 Task: Find connections with filter location Al Badārī with filter topic #Workwith filter profile language German with filter current company Vestige Marketing Pvt. Ltd. with filter school Vishnu Institute of Technology (Autonomous)  with filter industry Research Services with filter service category Event Planning with filter keywords title Branch Manager
Action: Mouse moved to (626, 80)
Screenshot: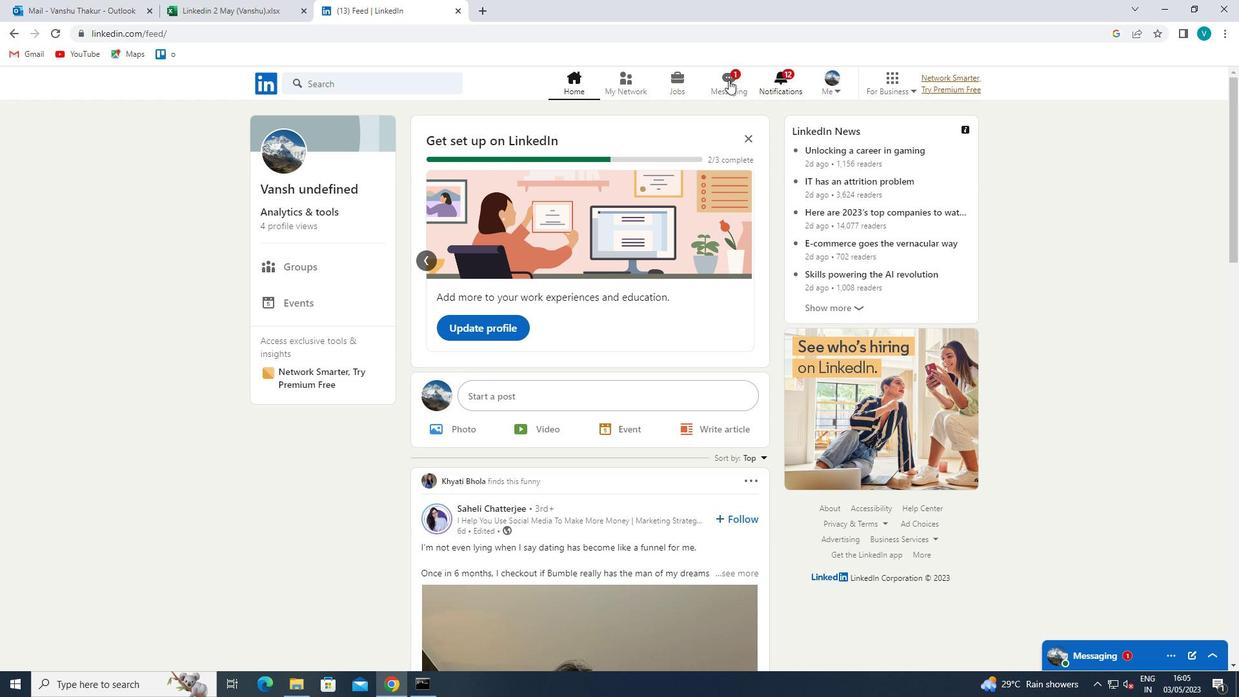 
Action: Mouse pressed left at (626, 80)
Screenshot: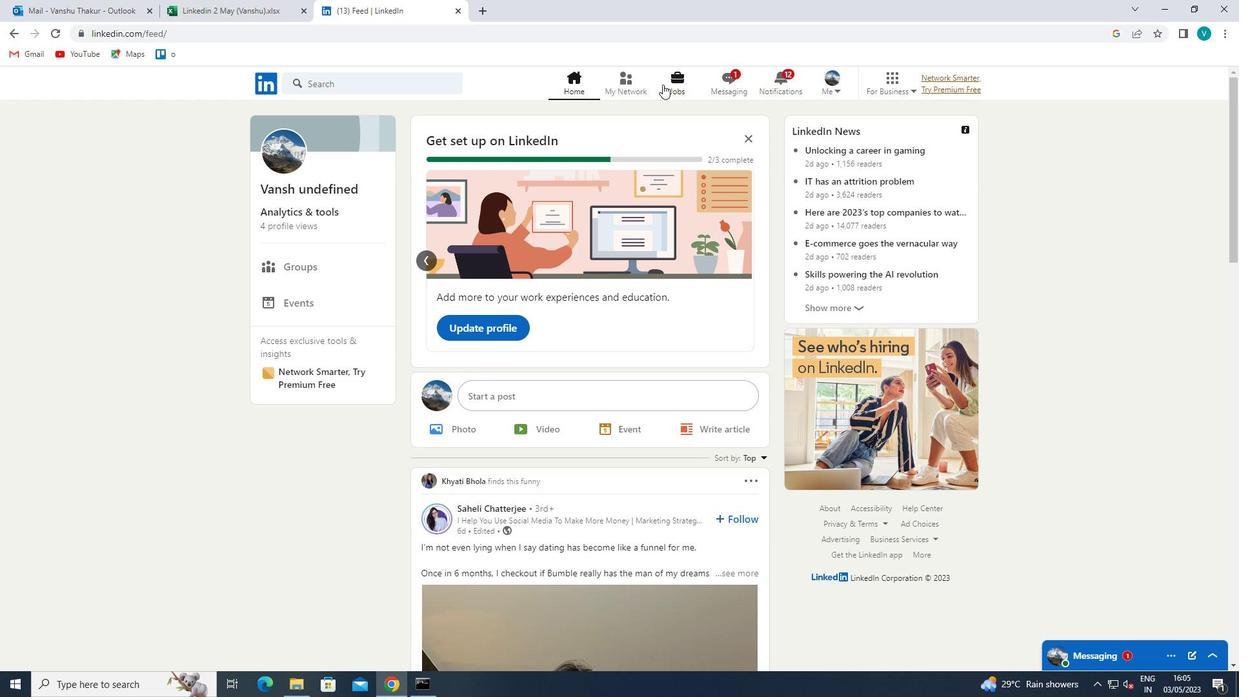 
Action: Mouse moved to (381, 145)
Screenshot: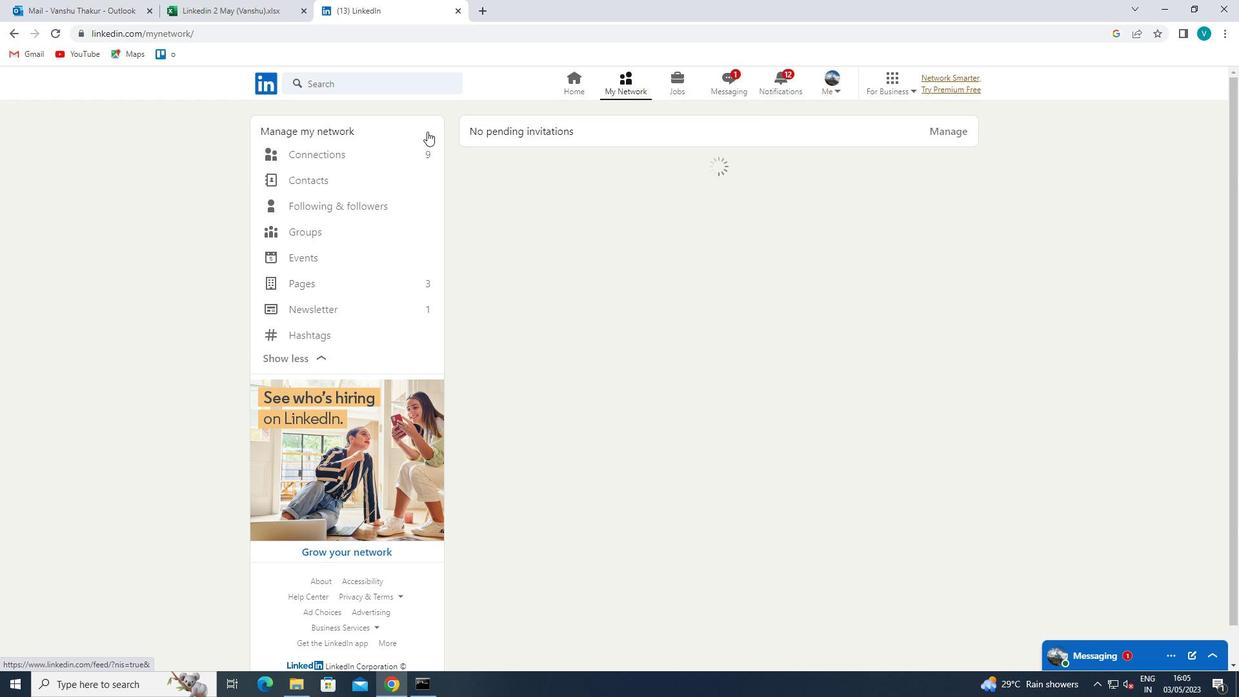 
Action: Mouse pressed left at (381, 145)
Screenshot: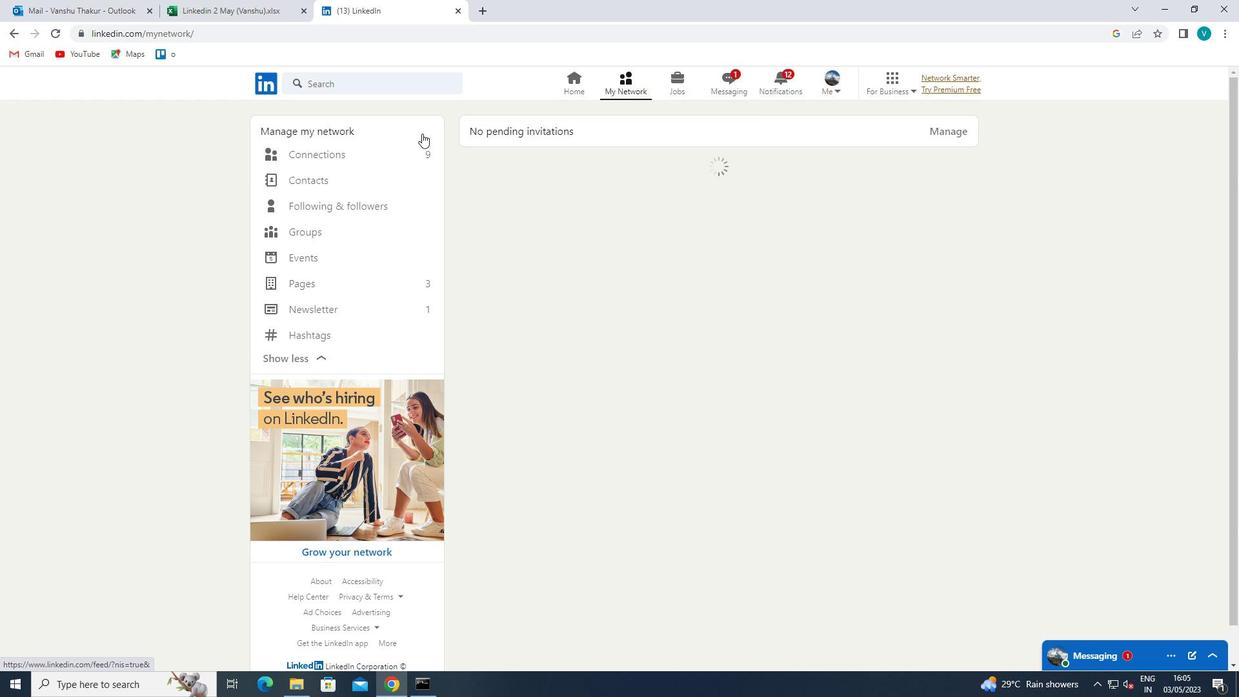 
Action: Mouse moved to (379, 153)
Screenshot: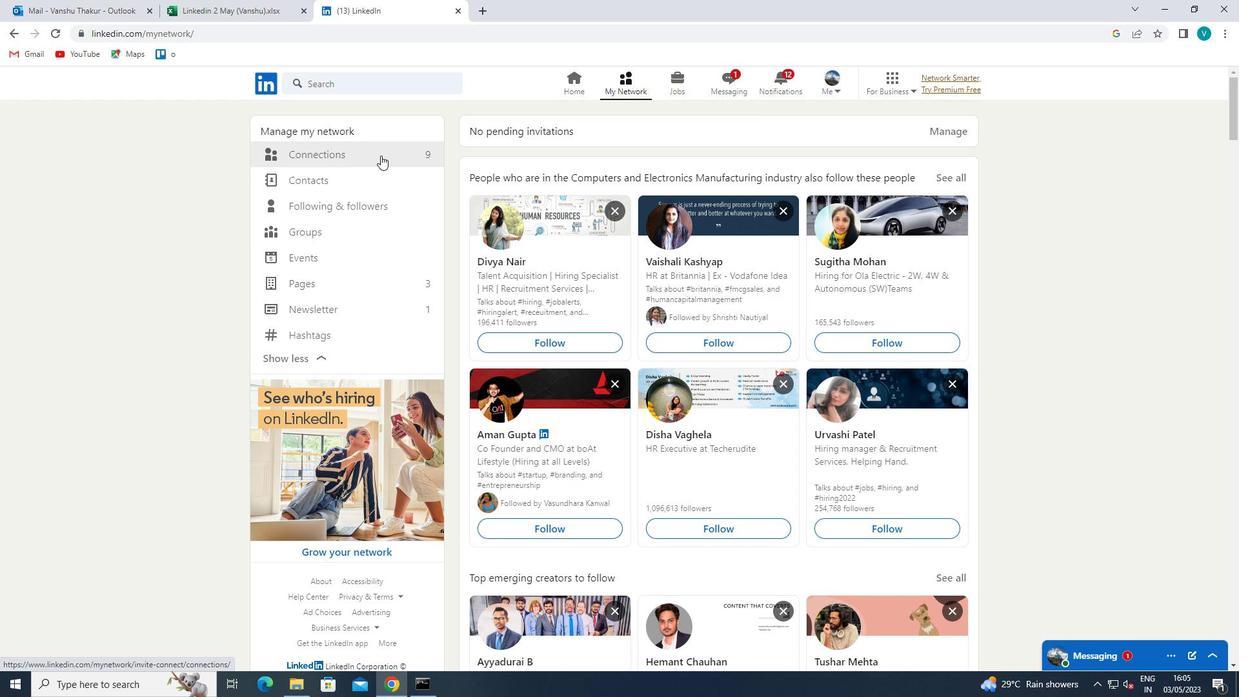 
Action: Mouse pressed left at (379, 153)
Screenshot: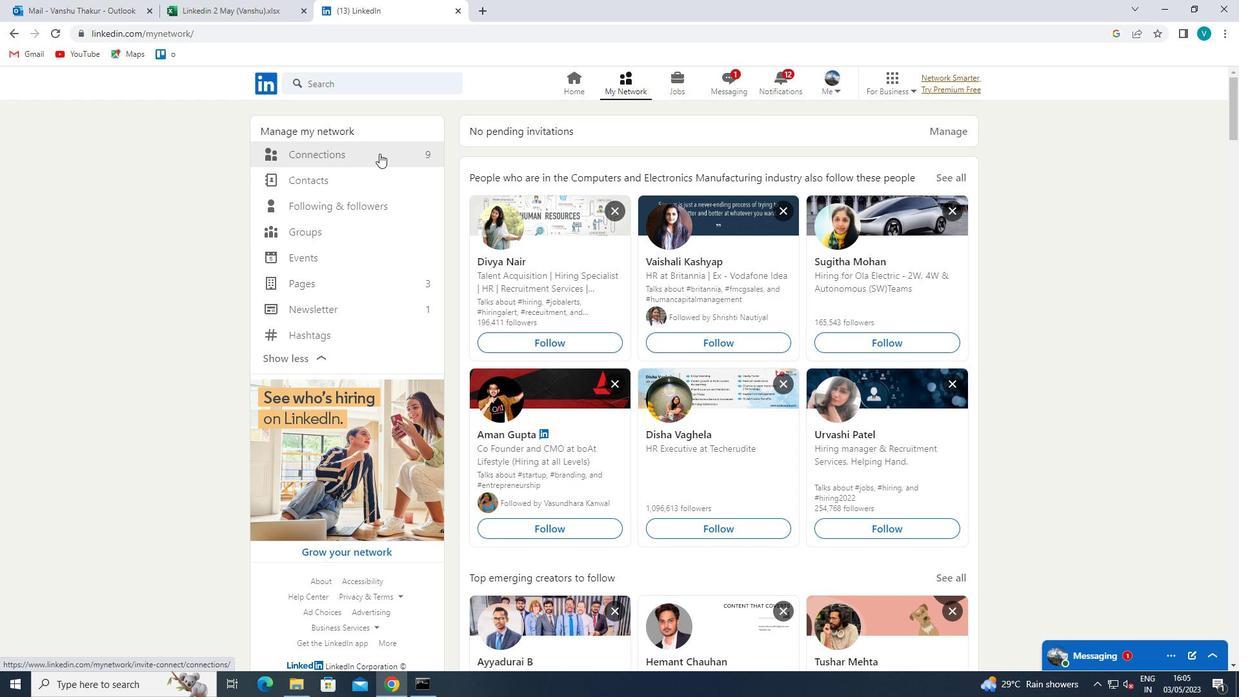 
Action: Mouse moved to (722, 156)
Screenshot: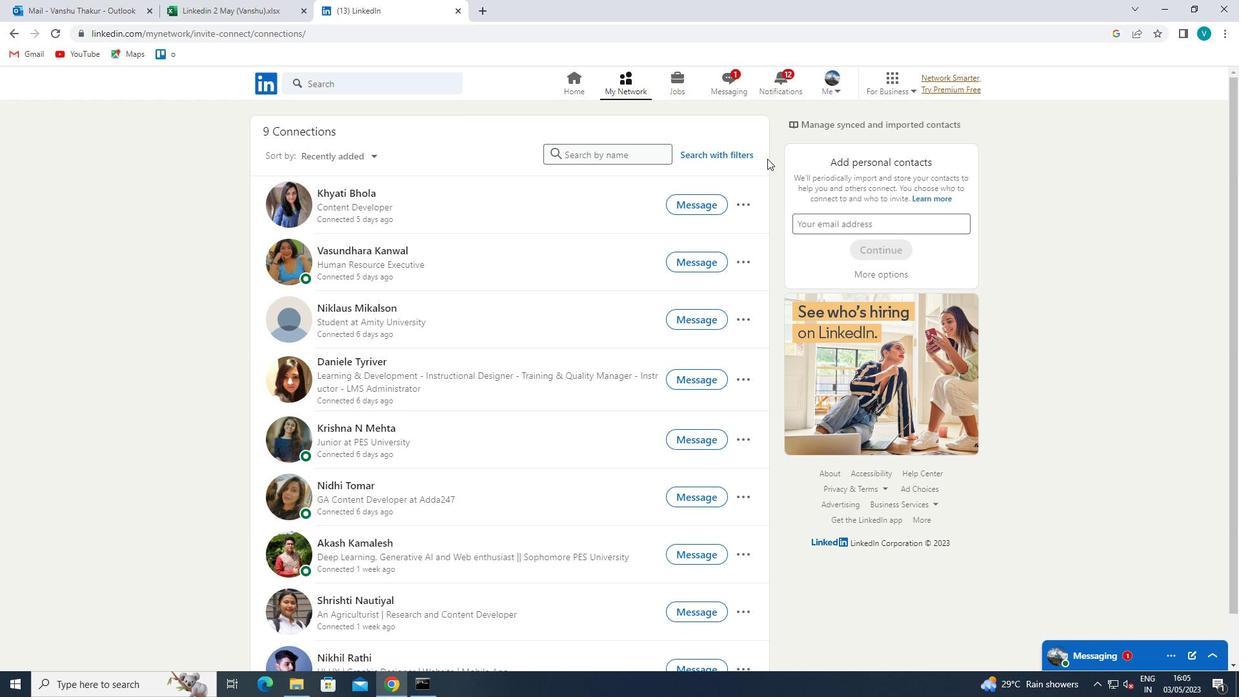 
Action: Mouse pressed left at (722, 156)
Screenshot: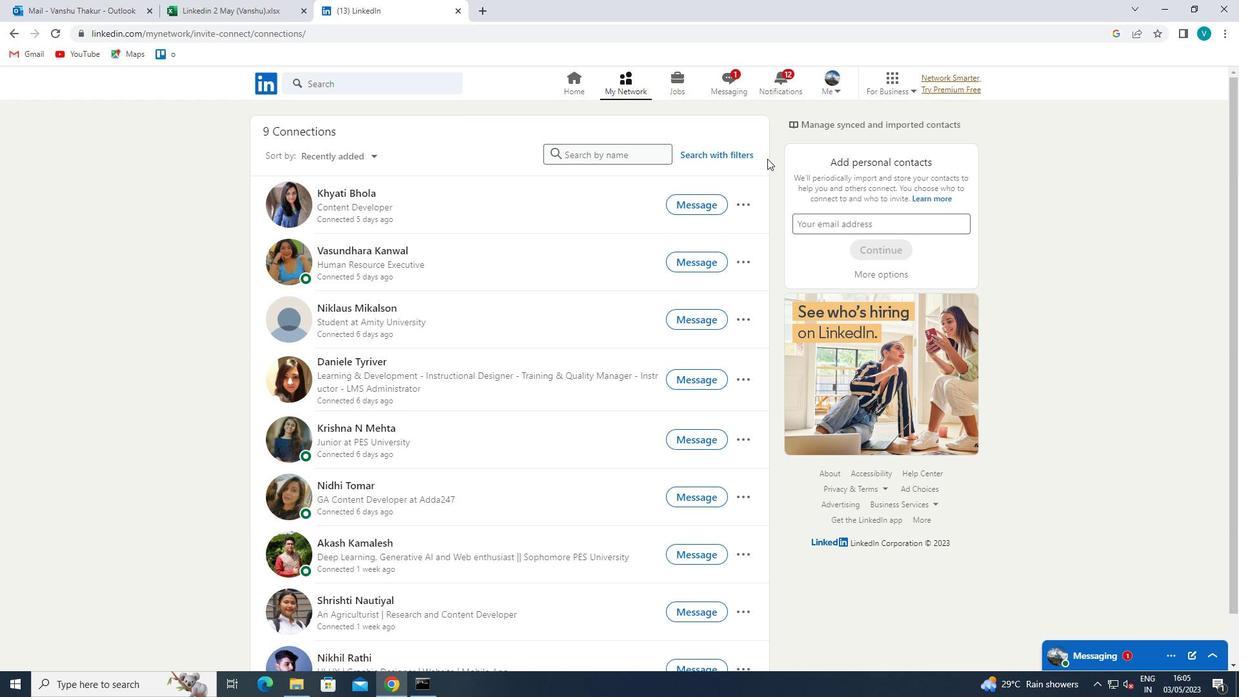 
Action: Mouse moved to (628, 123)
Screenshot: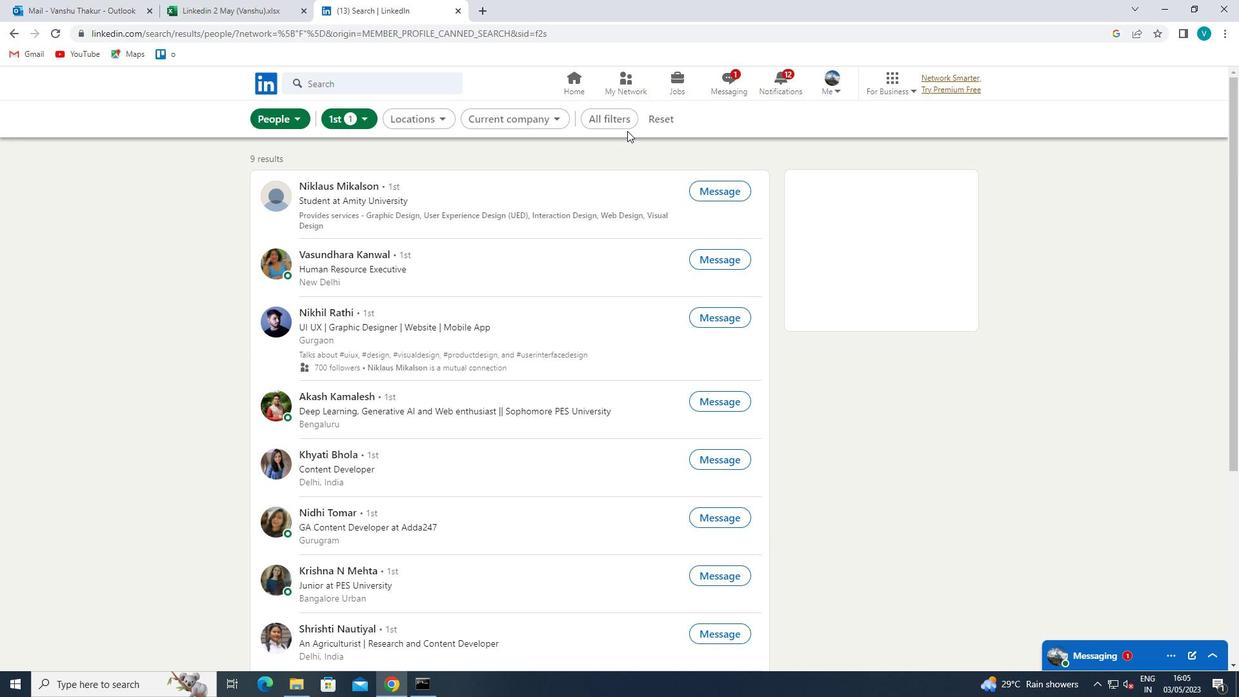 
Action: Mouse pressed left at (628, 123)
Screenshot: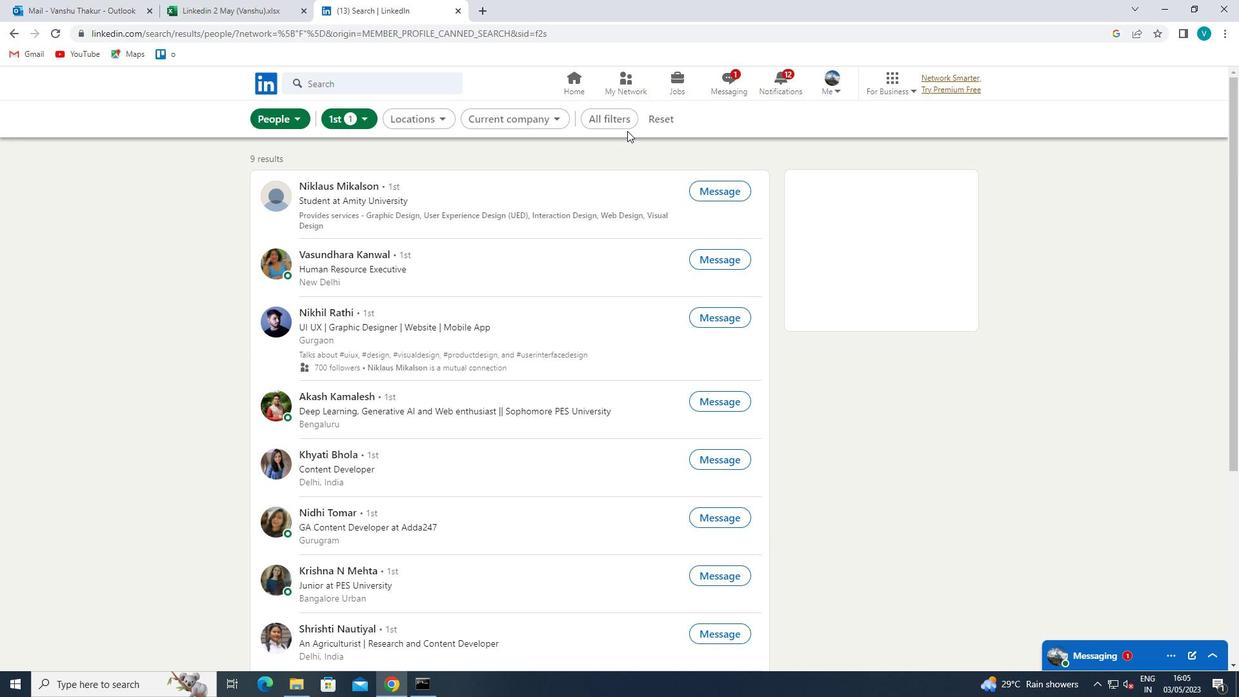 
Action: Mouse moved to (1051, 313)
Screenshot: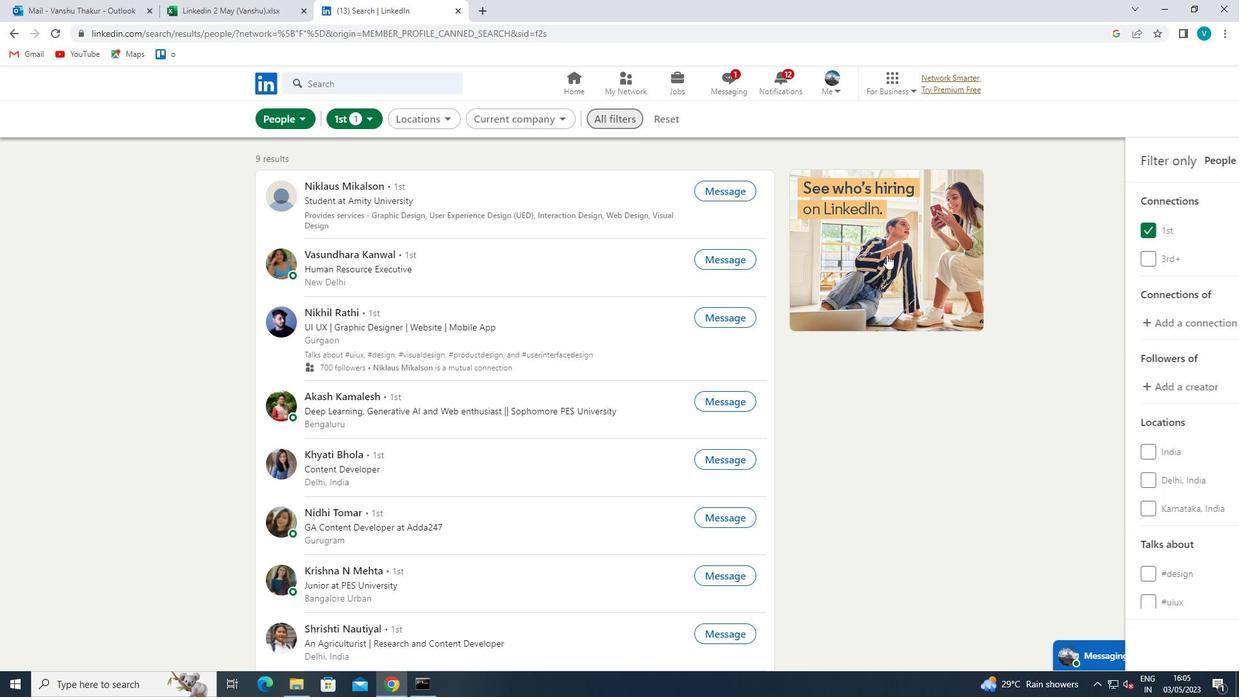 
Action: Mouse scrolled (1051, 313) with delta (0, 0)
Screenshot: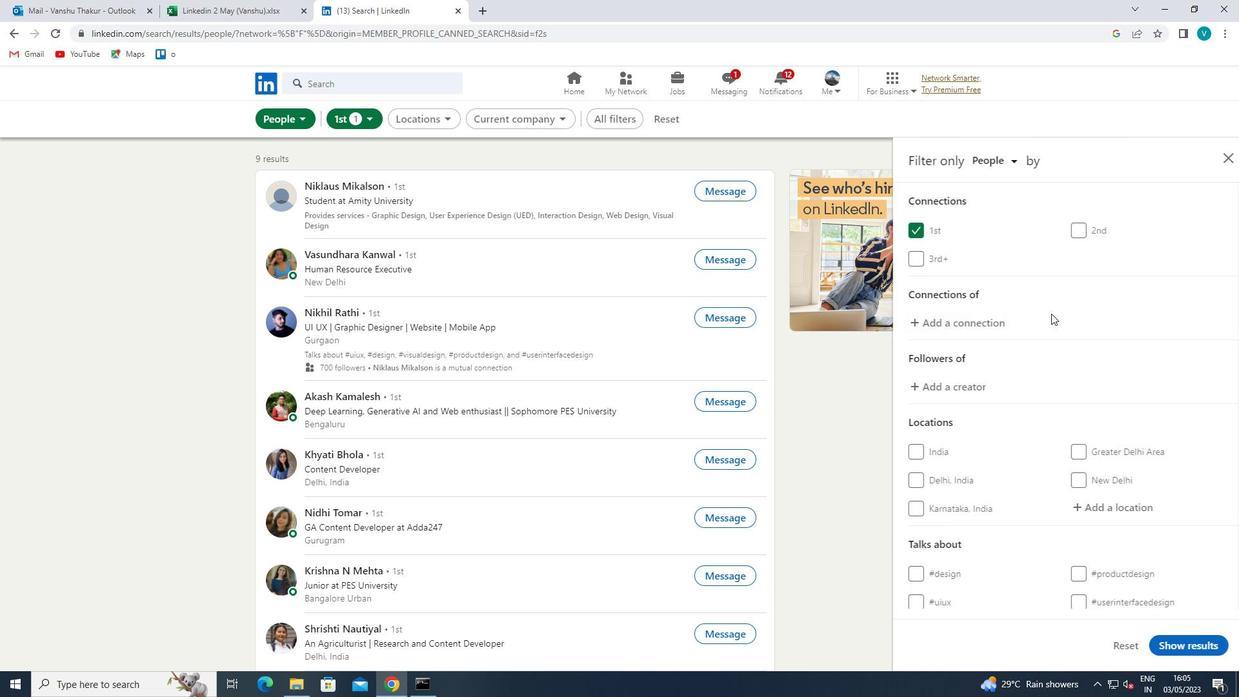 
Action: Mouse scrolled (1051, 313) with delta (0, 0)
Screenshot: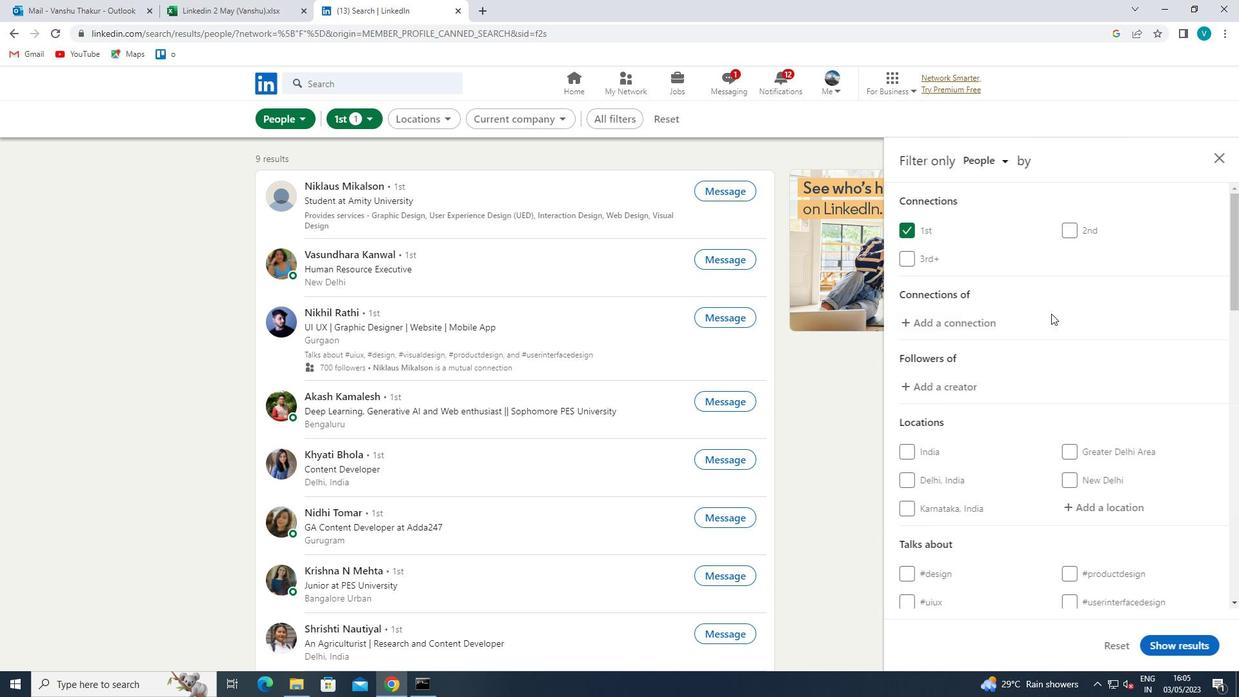 
Action: Mouse moved to (1118, 382)
Screenshot: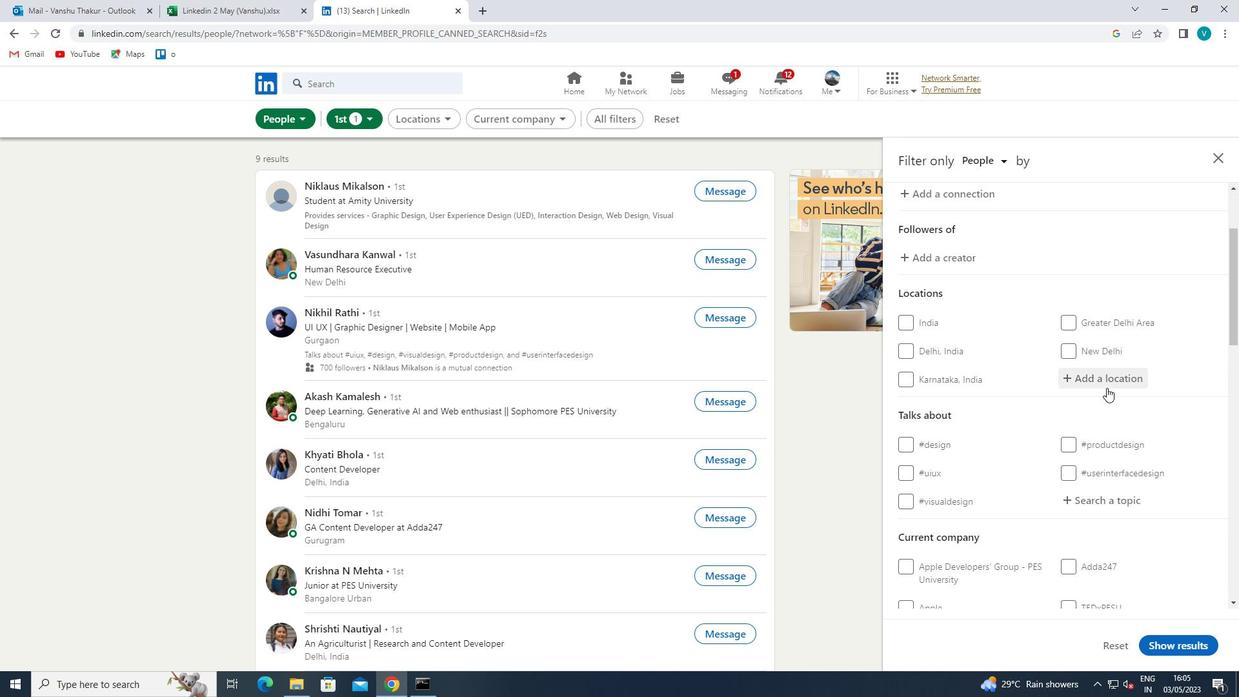 
Action: Mouse pressed left at (1118, 382)
Screenshot: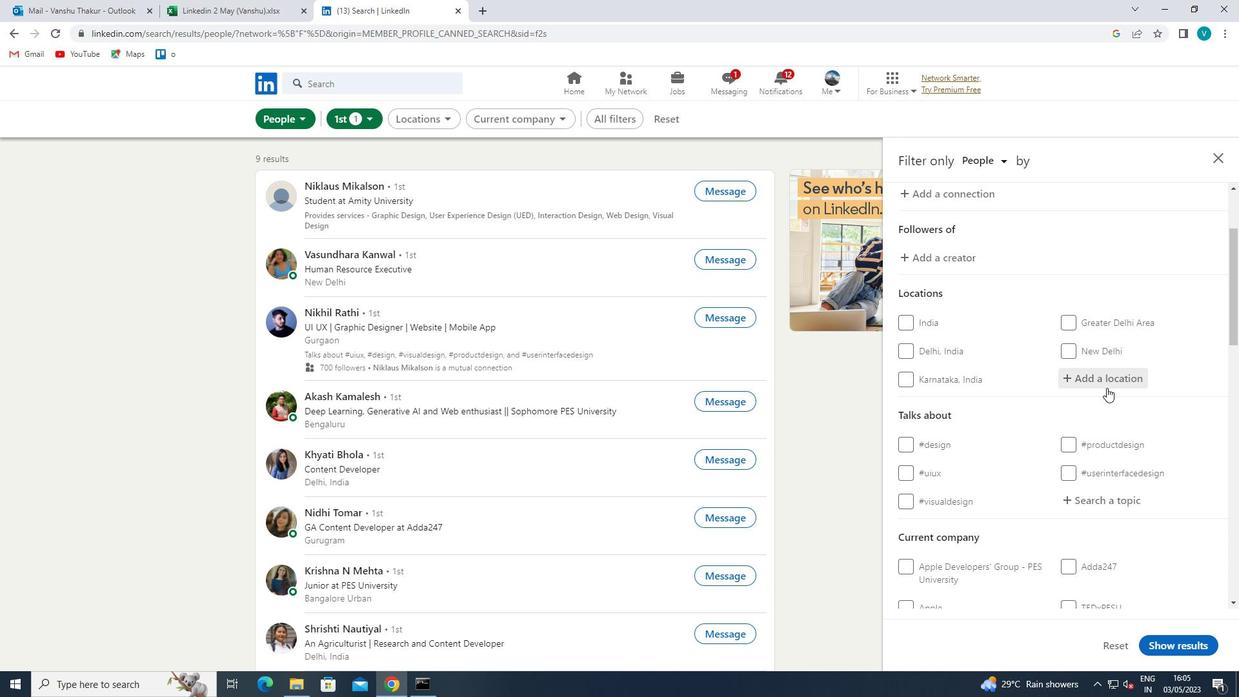 
Action: Mouse moved to (1123, 381)
Screenshot: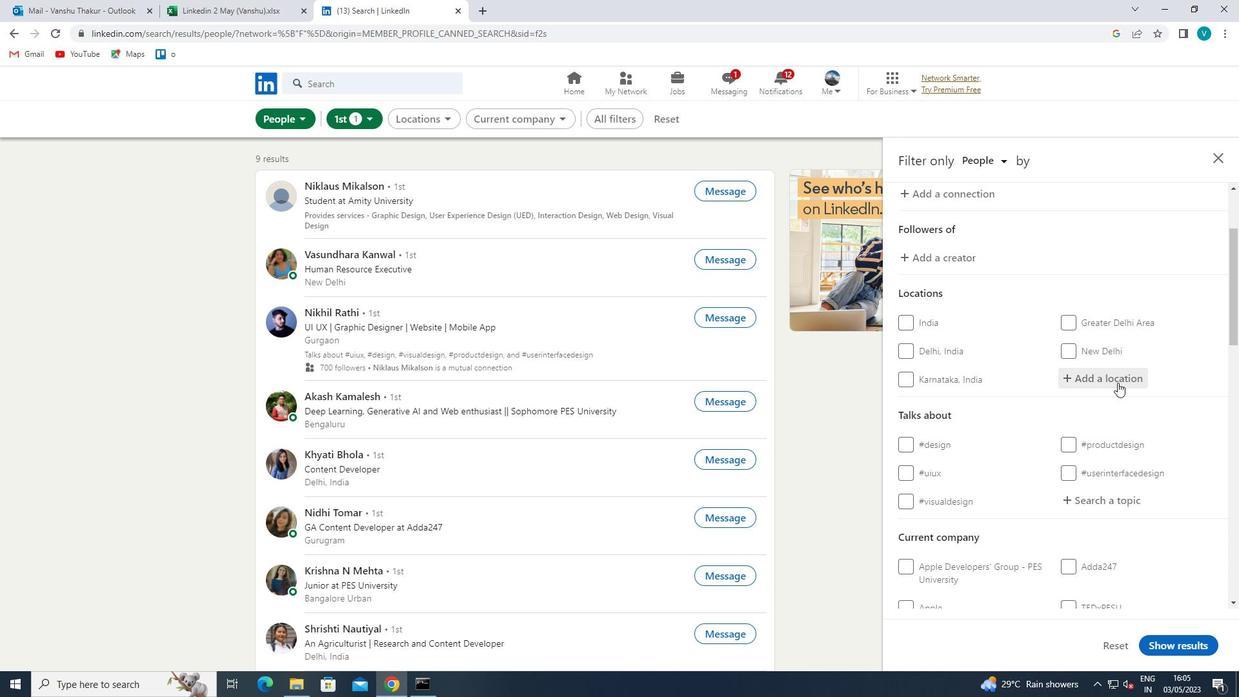 
Action: Key pressed <Key.shift>AL<Key.space><Key.shift><Key.shift><Key.shift><Key.shift><Key.shift><Key.shift>BADARUI<Key.backspace><Key.backspace>I
Screenshot: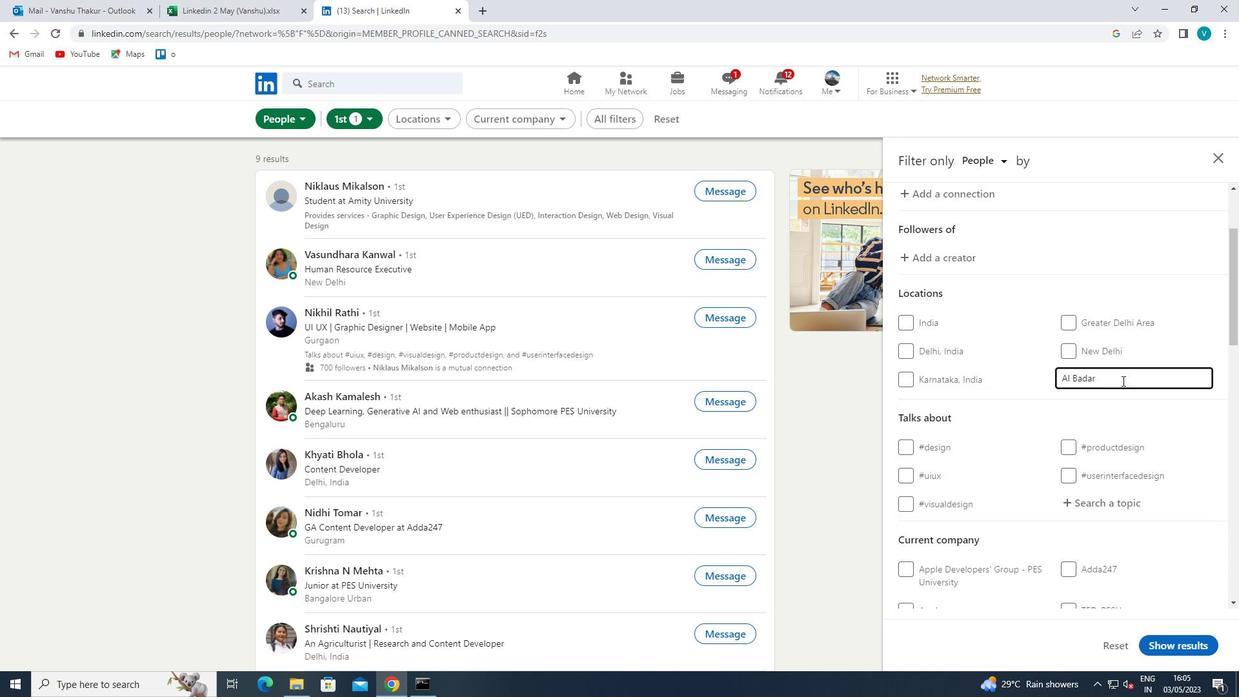 
Action: Mouse moved to (1029, 386)
Screenshot: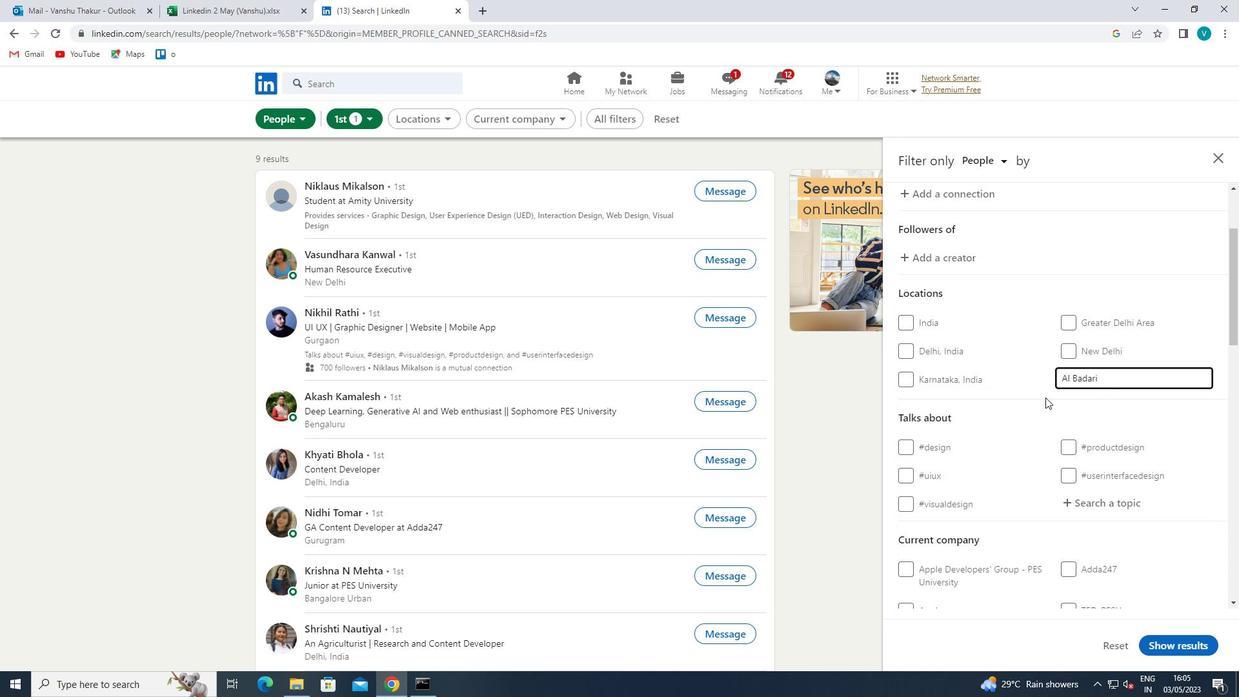 
Action: Mouse pressed left at (1029, 386)
Screenshot: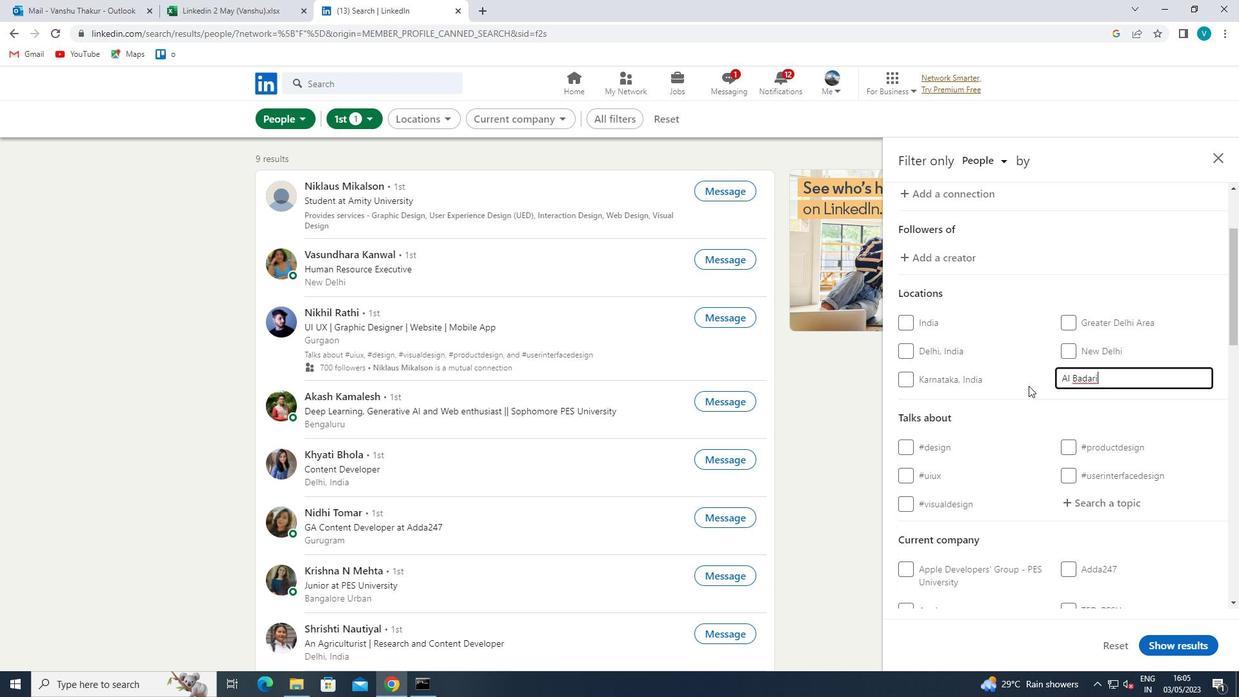 
Action: Mouse moved to (1029, 384)
Screenshot: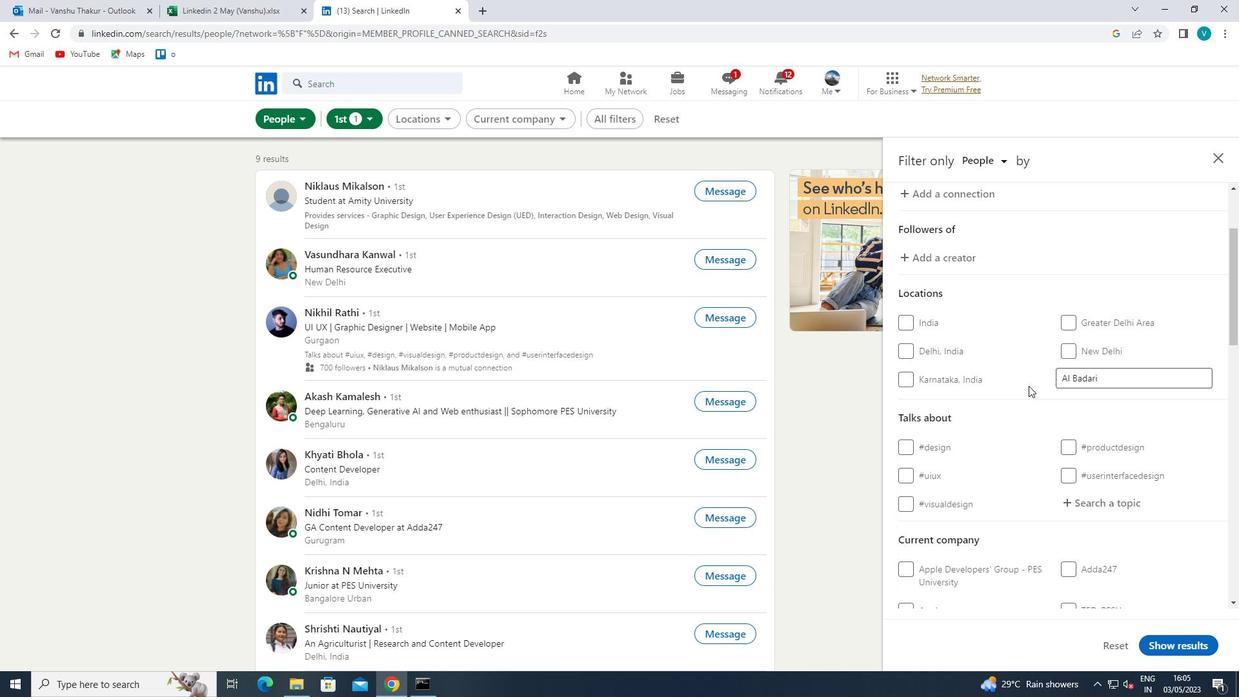 
Action: Mouse scrolled (1029, 384) with delta (0, 0)
Screenshot: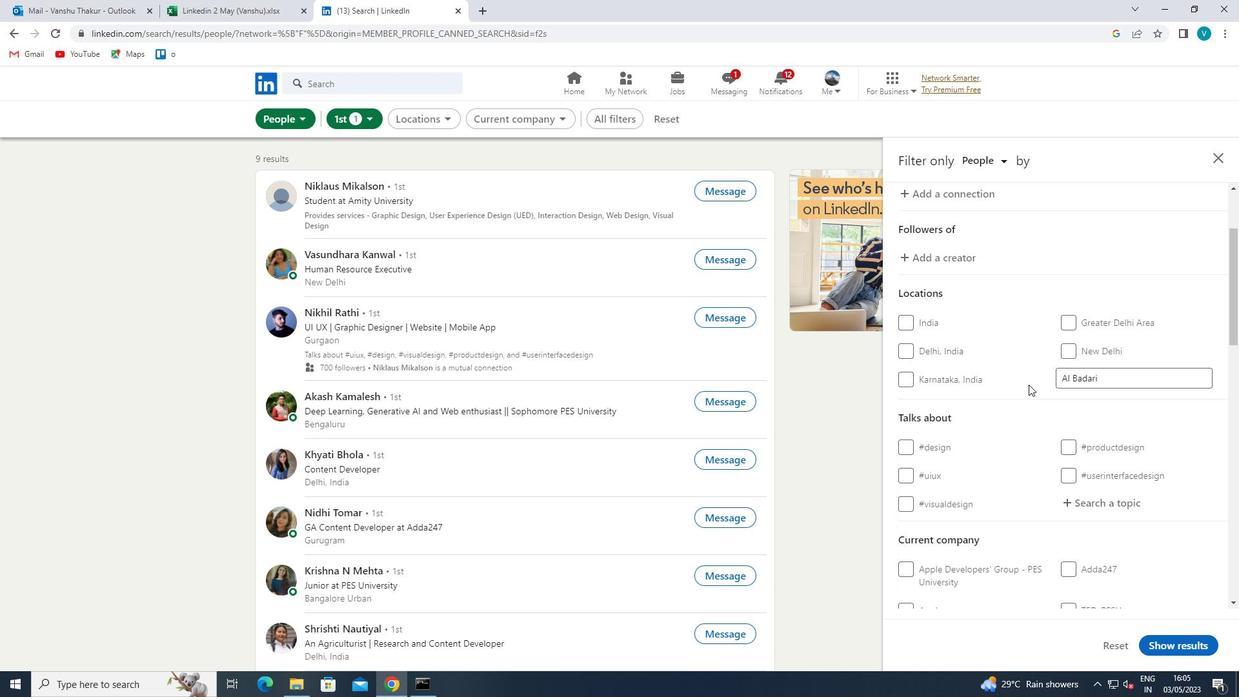 
Action: Mouse moved to (1031, 386)
Screenshot: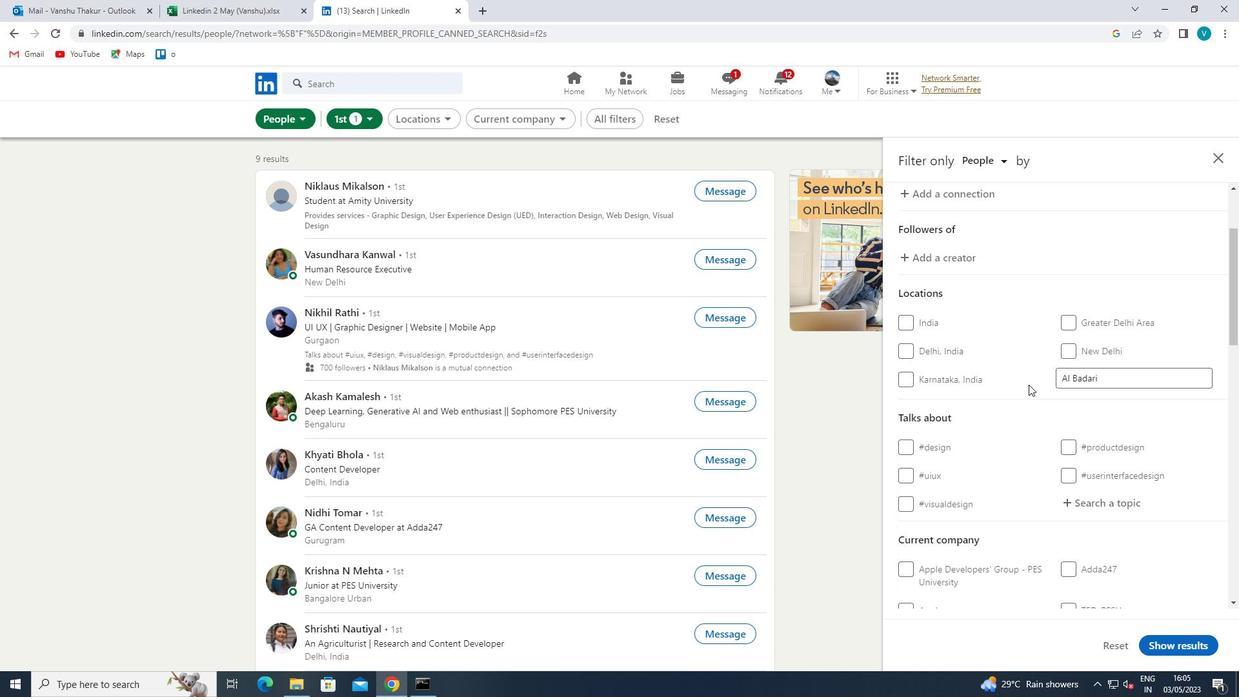 
Action: Mouse scrolled (1031, 386) with delta (0, 0)
Screenshot: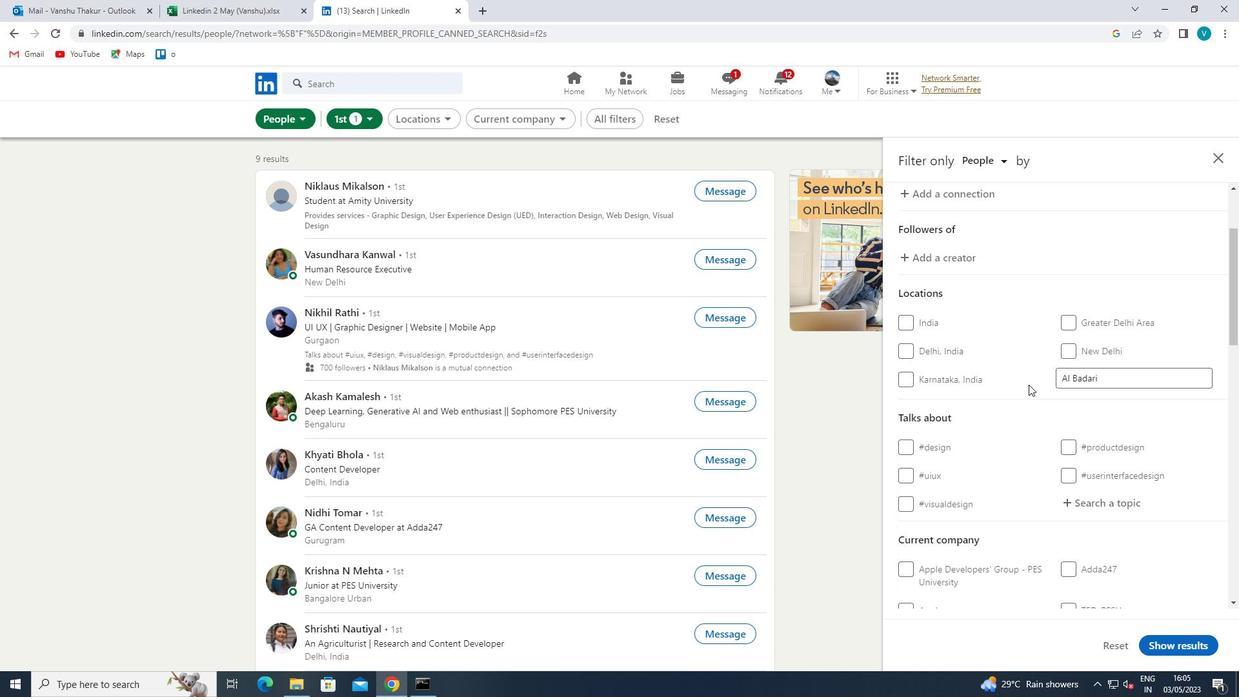 
Action: Mouse moved to (1096, 373)
Screenshot: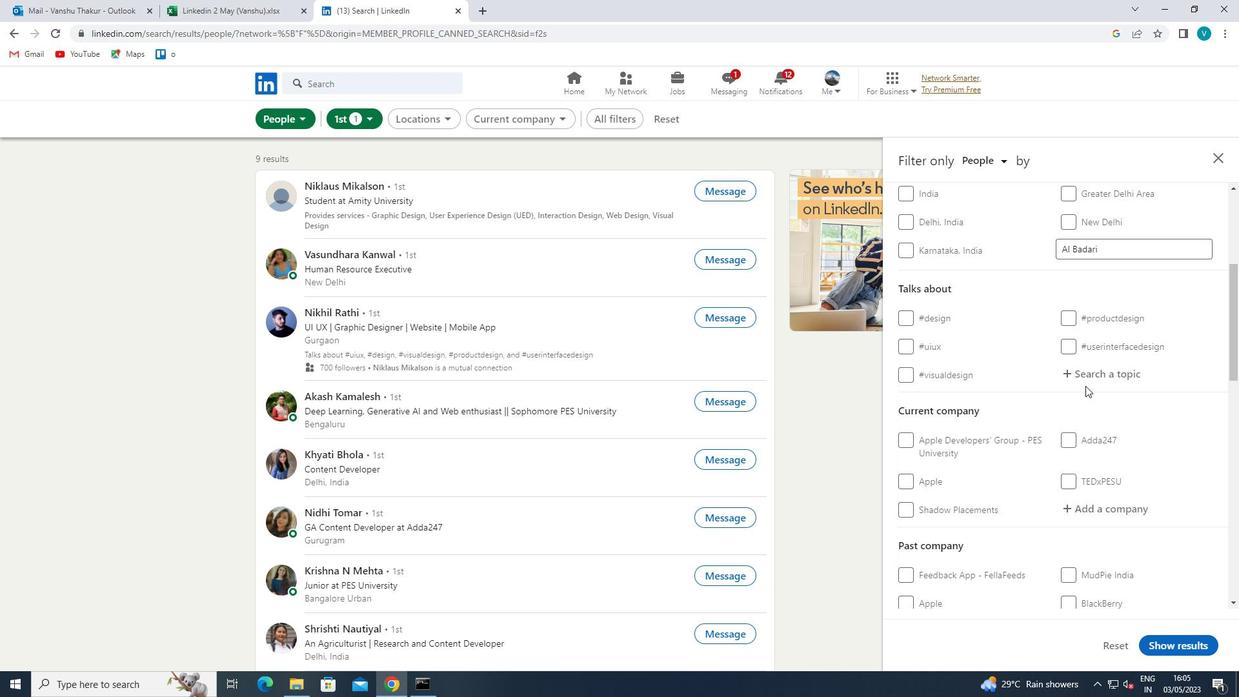 
Action: Mouse pressed left at (1096, 373)
Screenshot: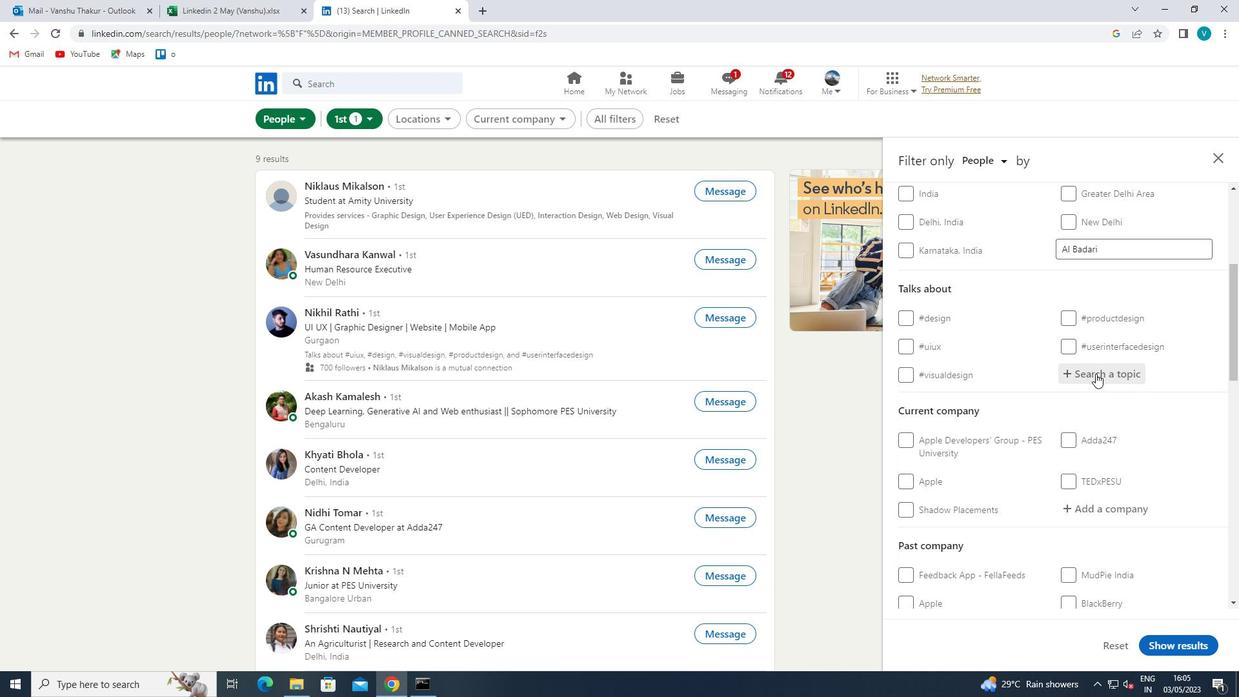 
Action: Key pressed WORK
Screenshot: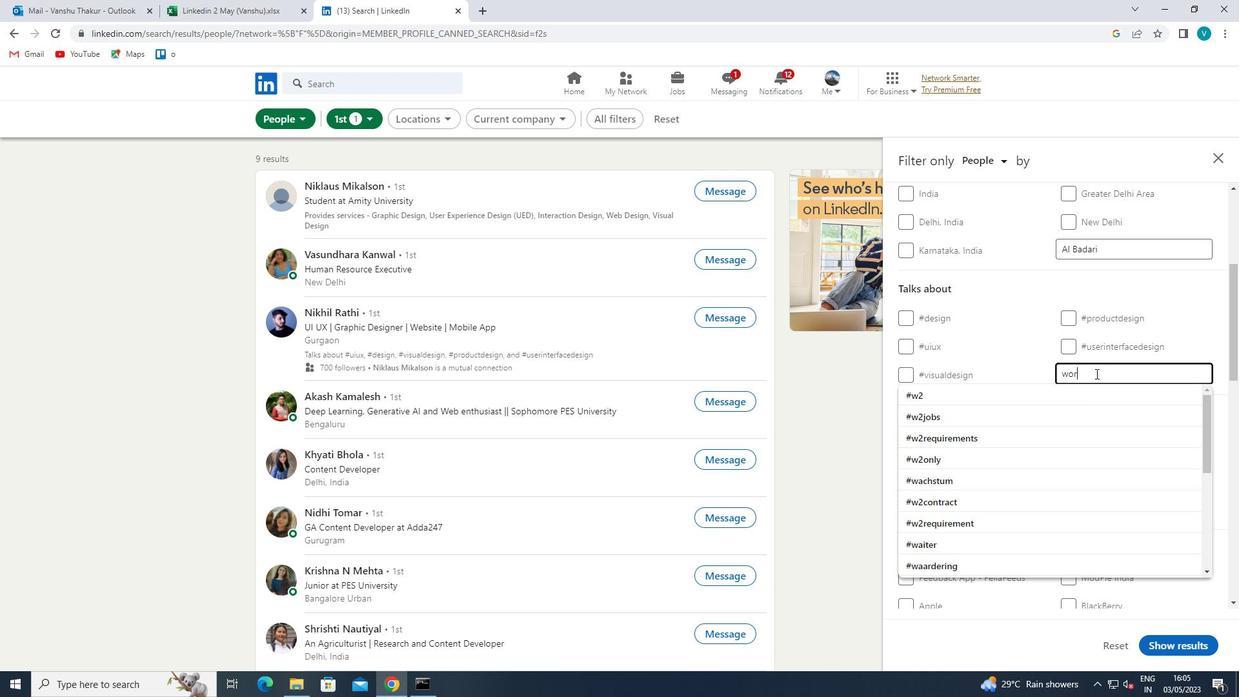 
Action: Mouse moved to (1068, 388)
Screenshot: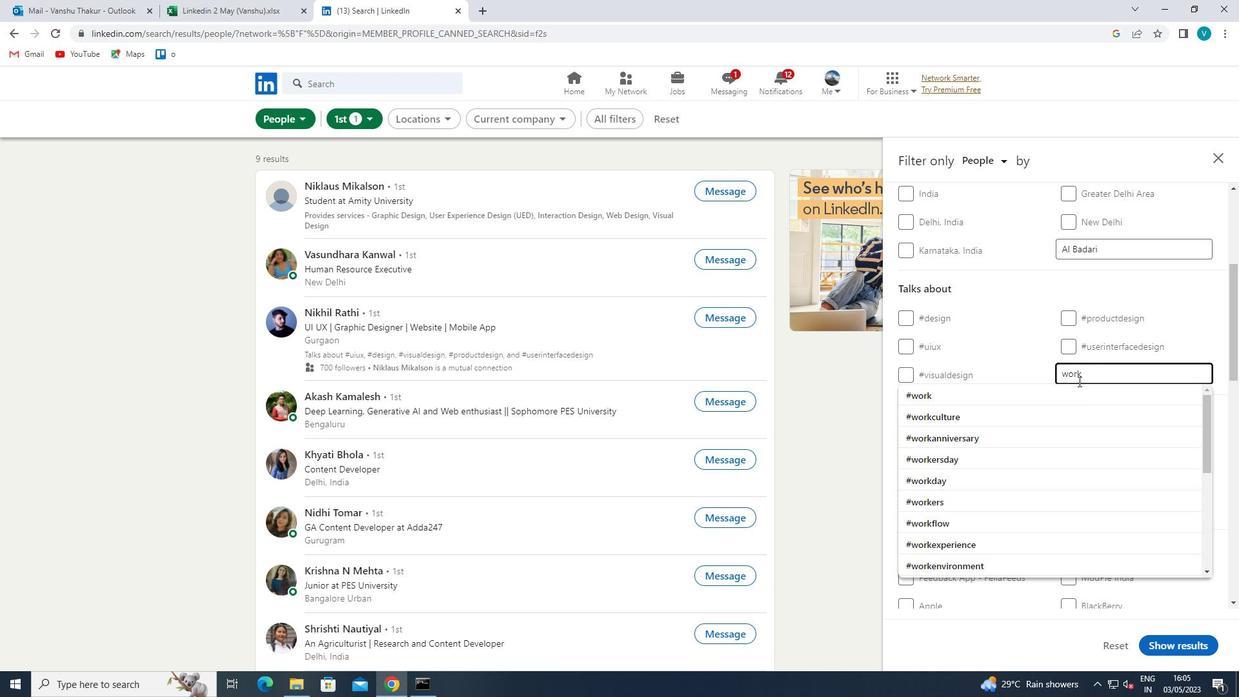 
Action: Mouse pressed left at (1068, 388)
Screenshot: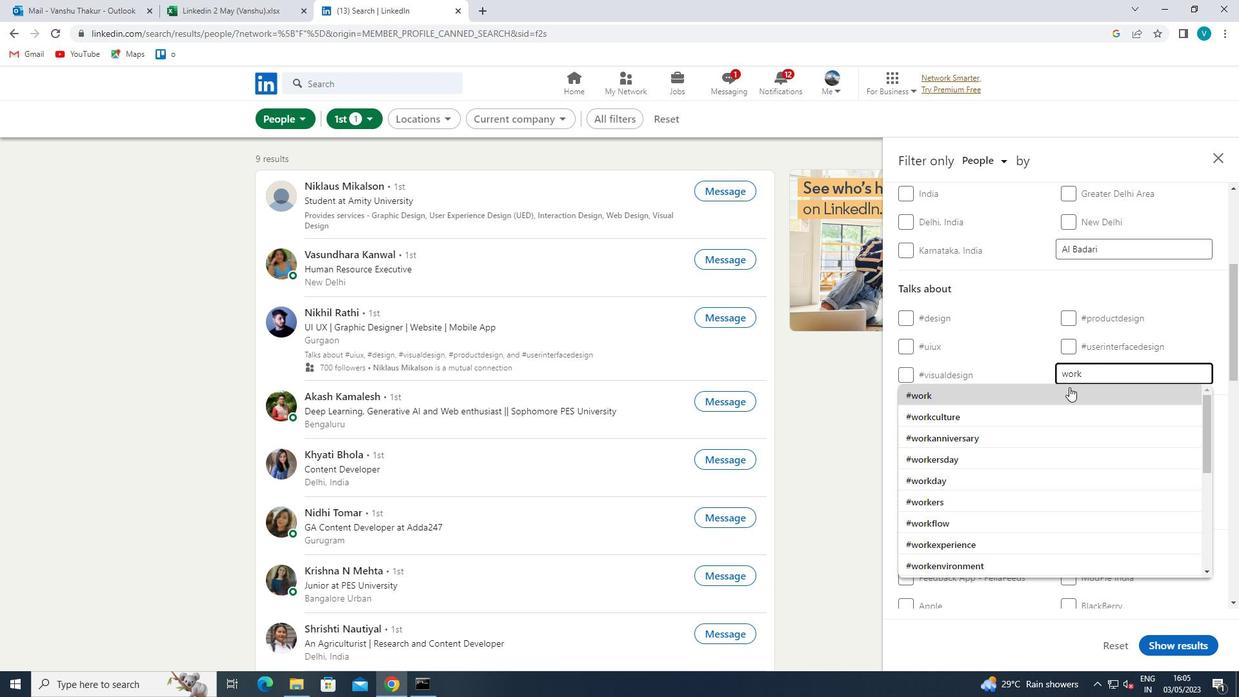 
Action: Mouse scrolled (1068, 388) with delta (0, 0)
Screenshot: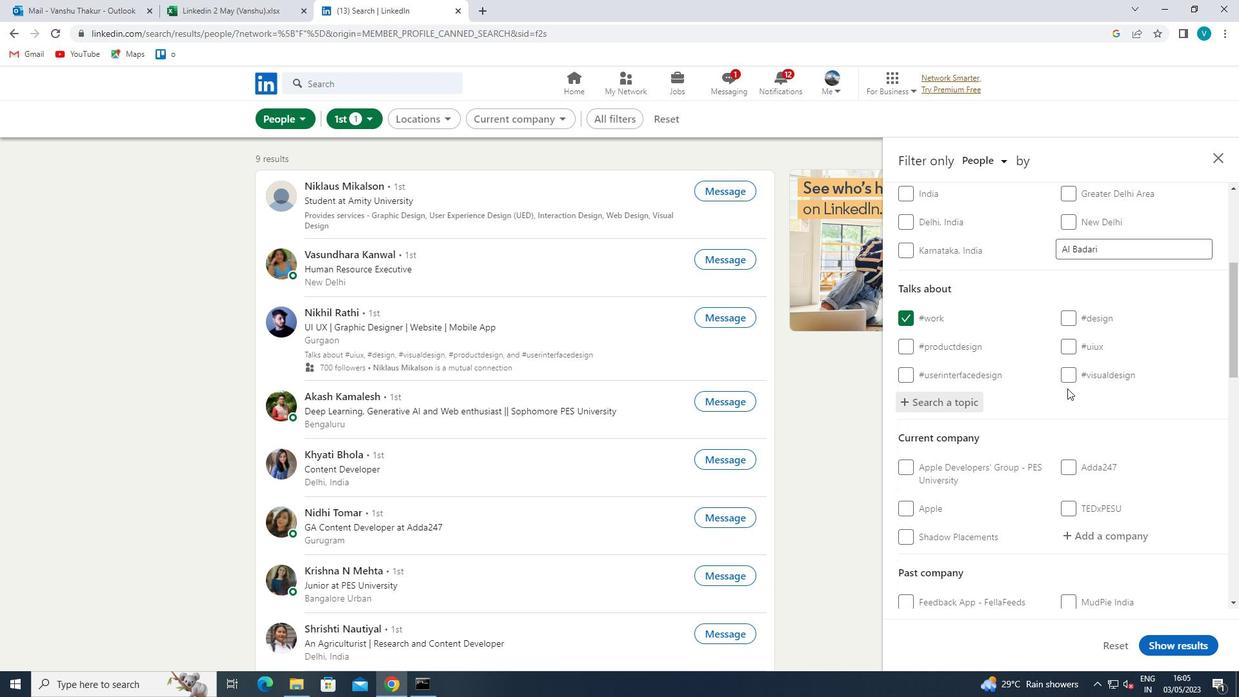 
Action: Mouse scrolled (1068, 388) with delta (0, 0)
Screenshot: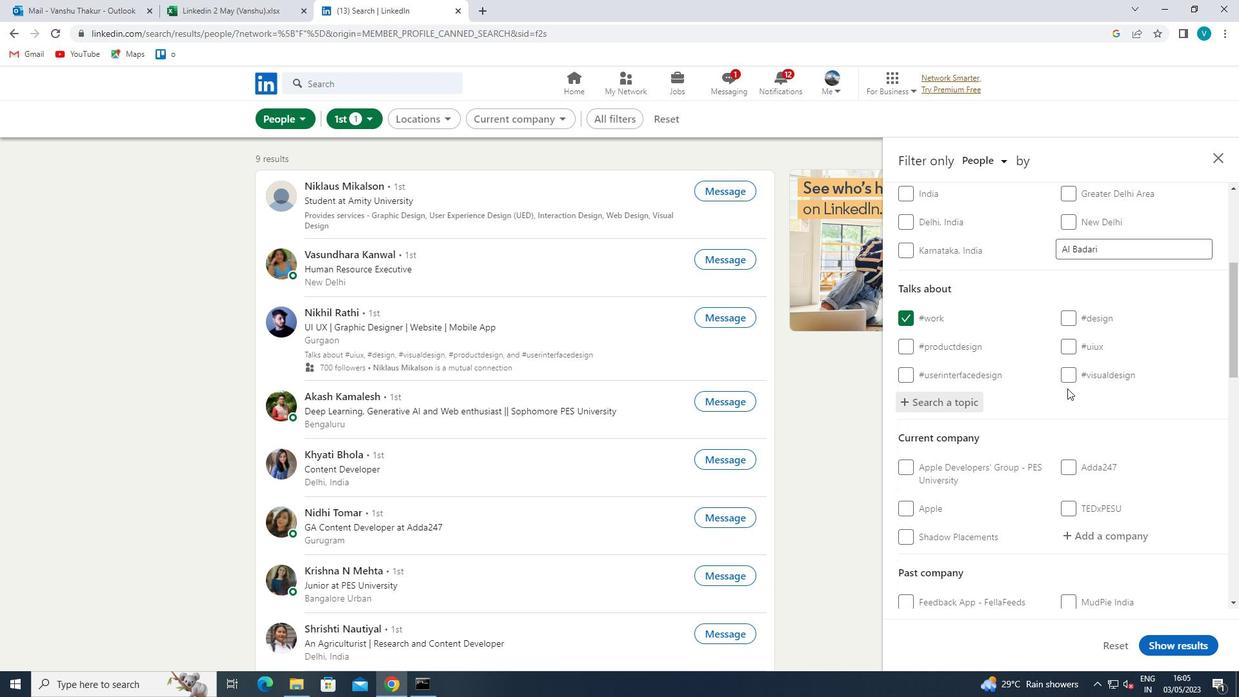 
Action: Mouse moved to (1077, 408)
Screenshot: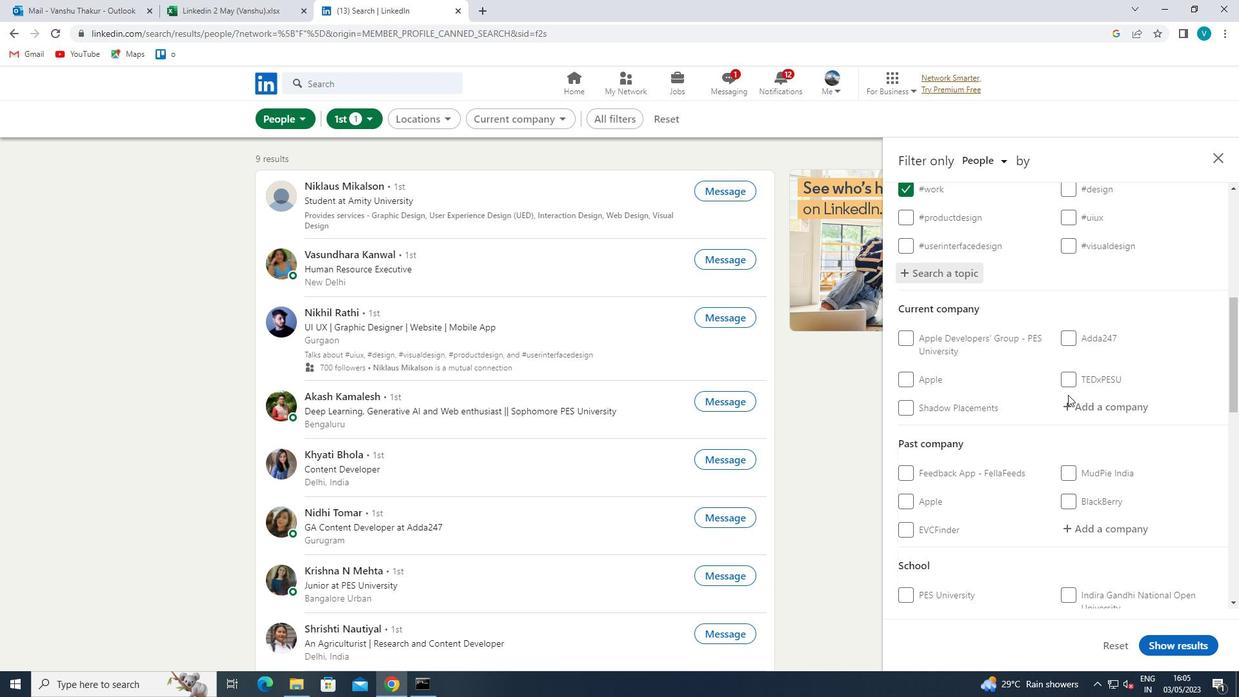 
Action: Mouse pressed left at (1077, 408)
Screenshot: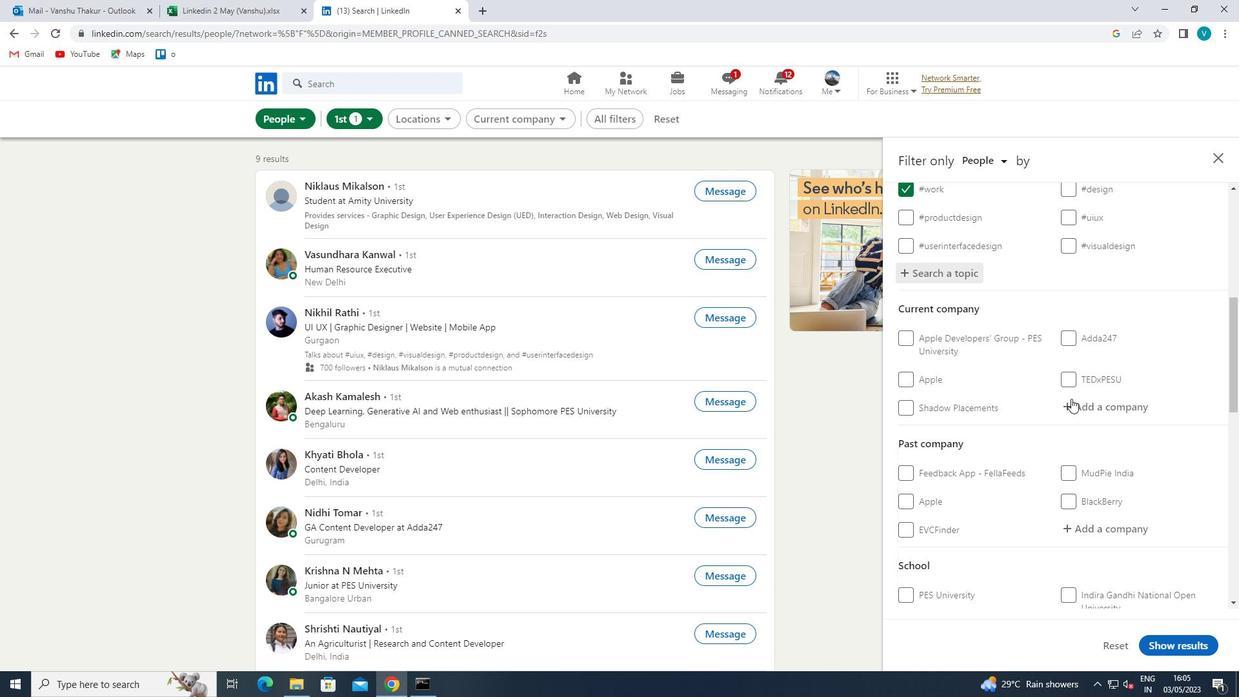 
Action: Key pressed <Key.shift>VESTIGE
Screenshot: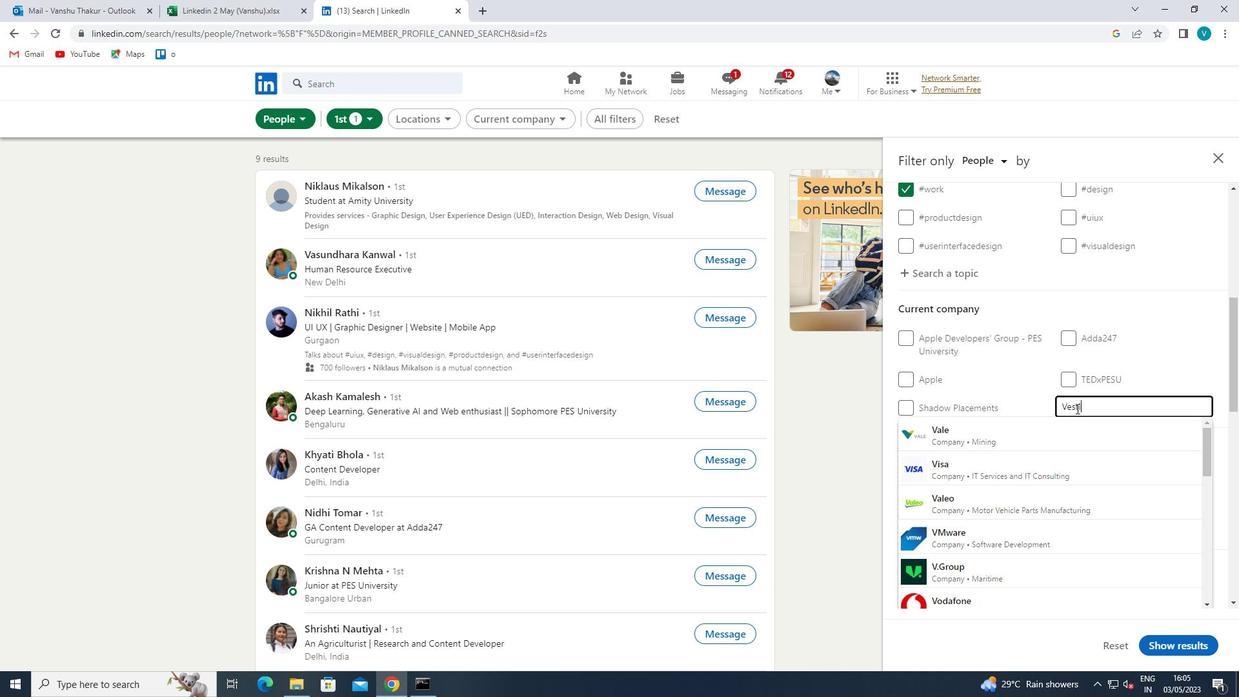 
Action: Mouse moved to (1073, 437)
Screenshot: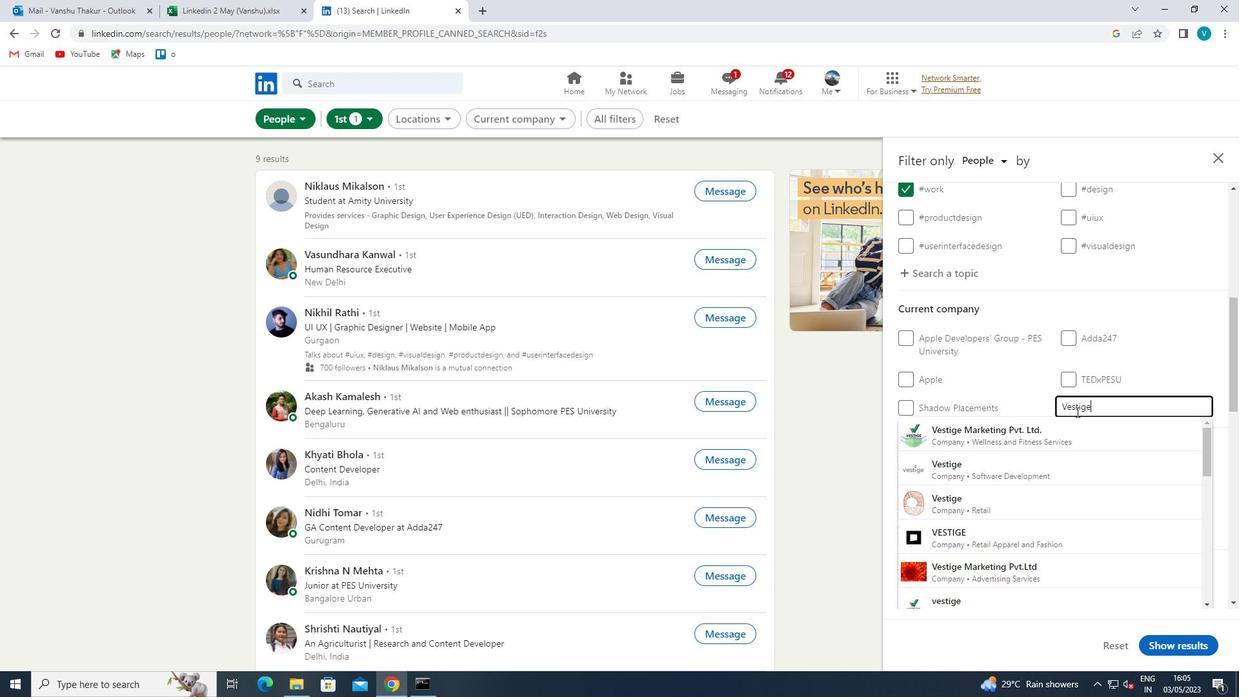 
Action: Mouse pressed left at (1073, 437)
Screenshot: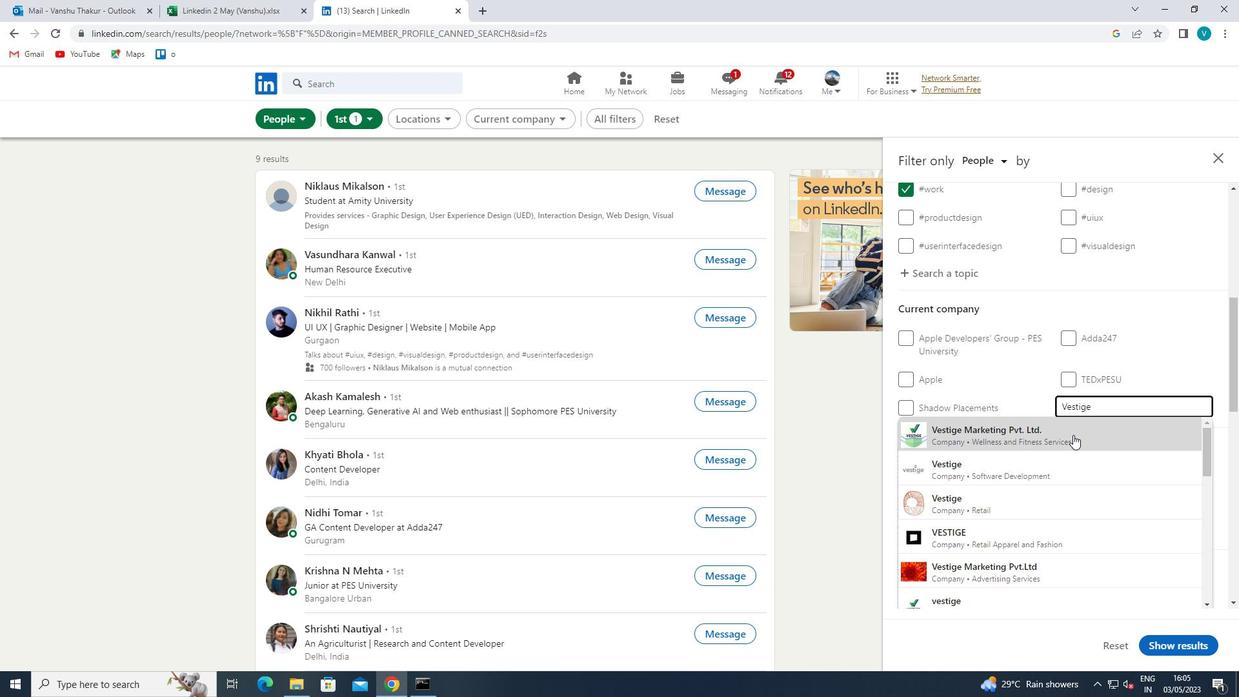 
Action: Mouse scrolled (1073, 436) with delta (0, 0)
Screenshot: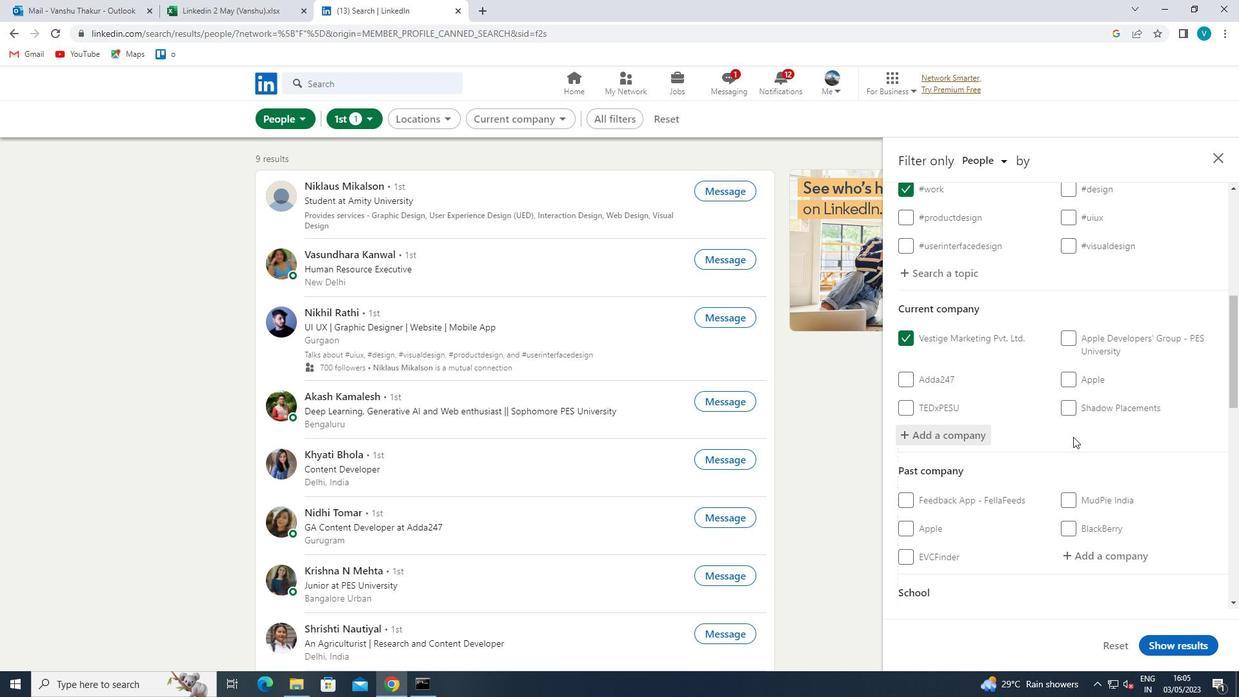 
Action: Mouse scrolled (1073, 436) with delta (0, 0)
Screenshot: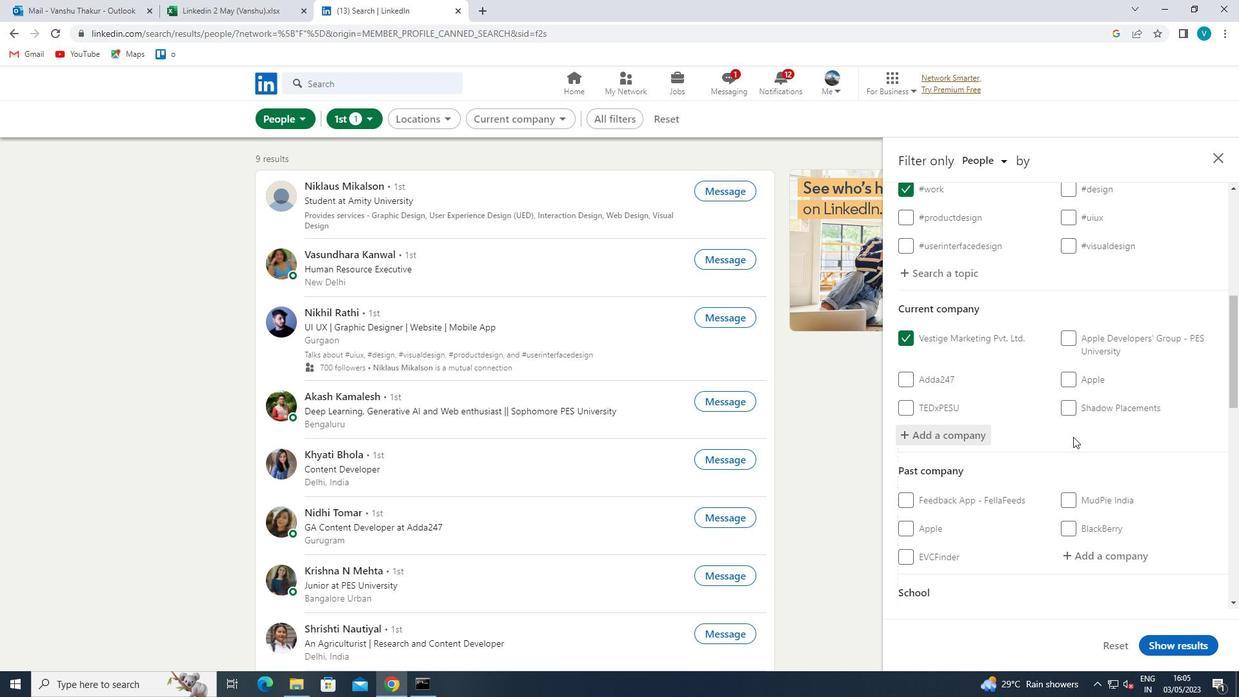 
Action: Mouse moved to (1076, 462)
Screenshot: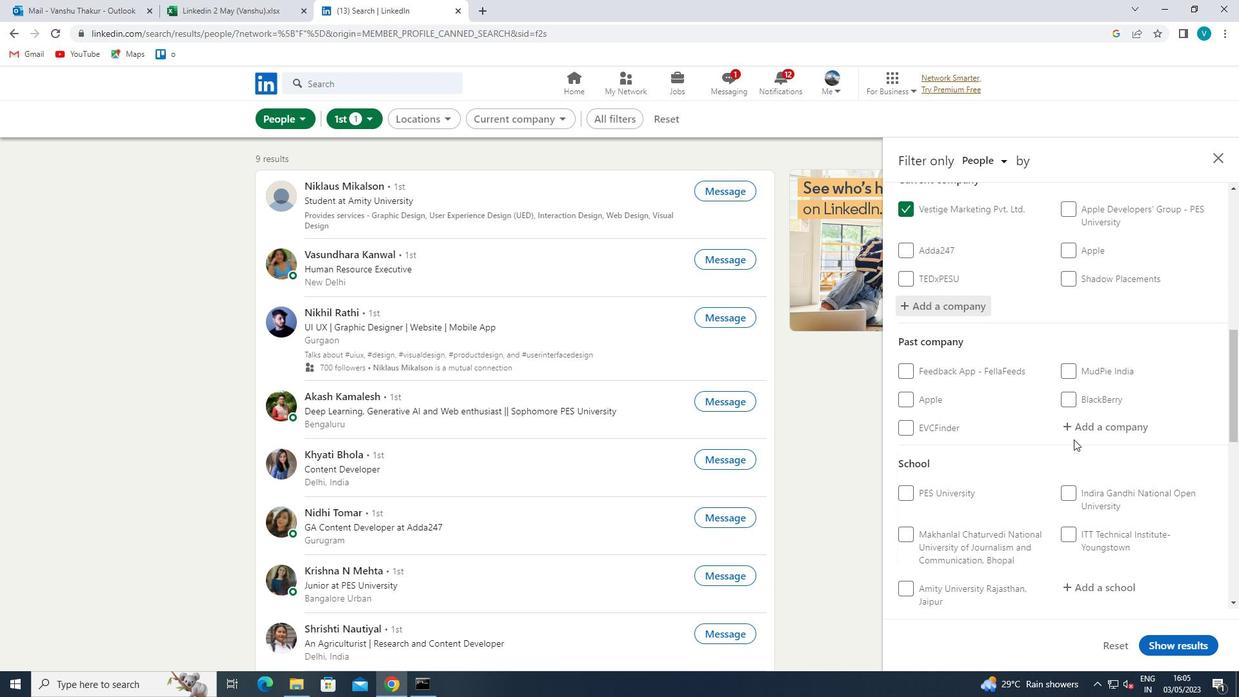 
Action: Mouse scrolled (1076, 461) with delta (0, 0)
Screenshot: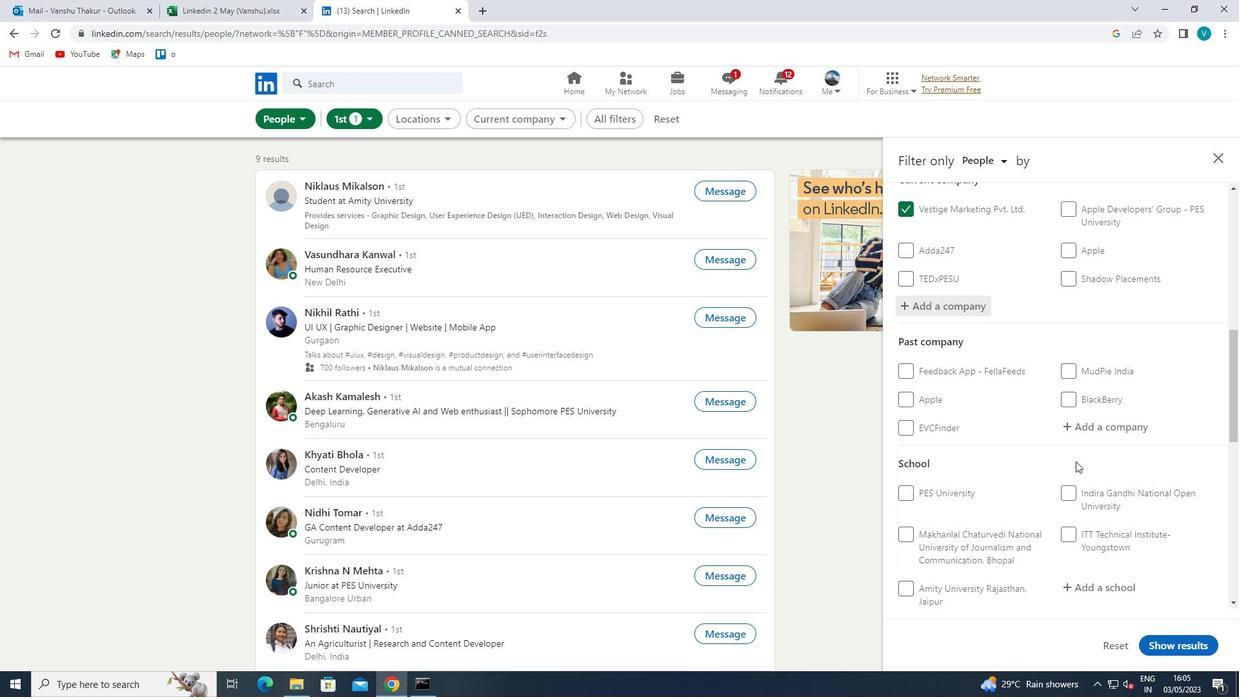 
Action: Mouse moved to (1077, 463)
Screenshot: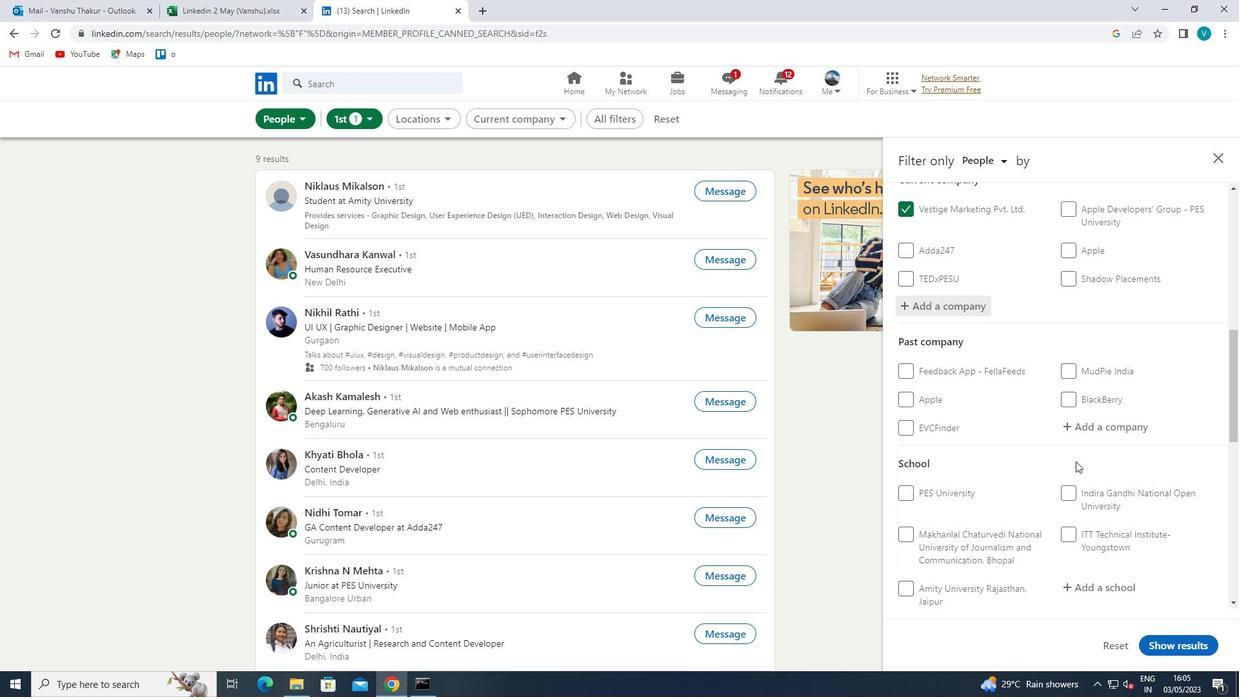
Action: Mouse scrolled (1077, 463) with delta (0, 0)
Screenshot: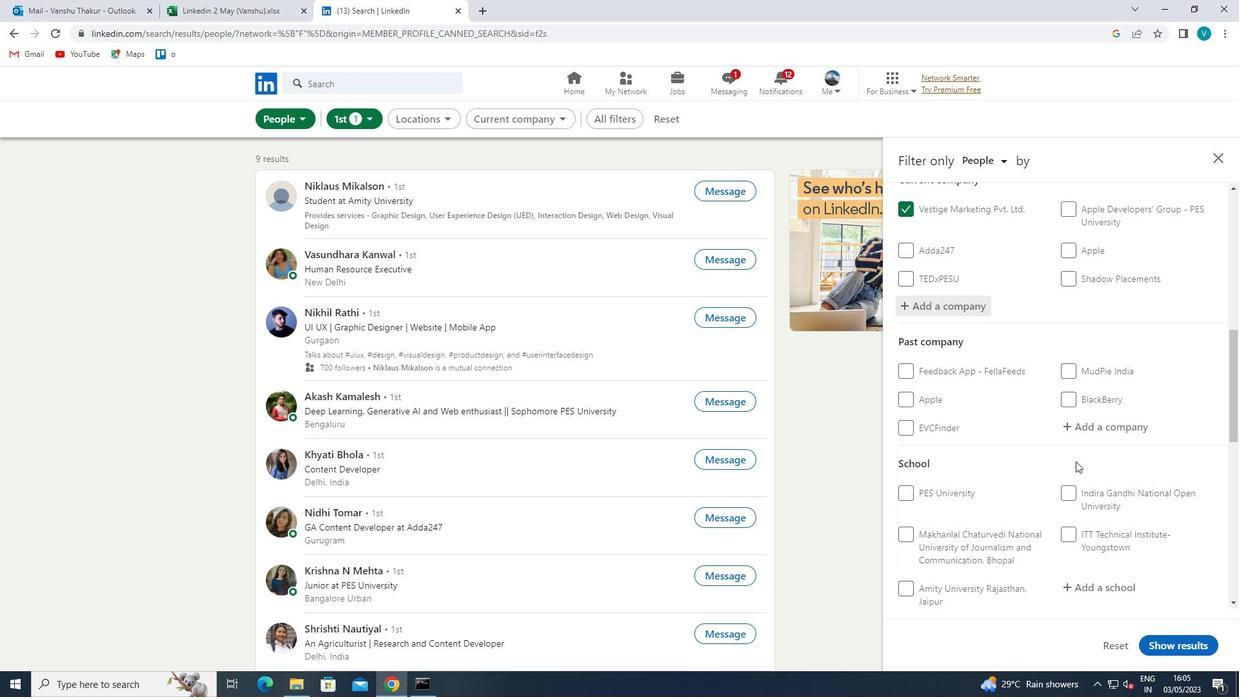 
Action: Mouse moved to (1079, 465)
Screenshot: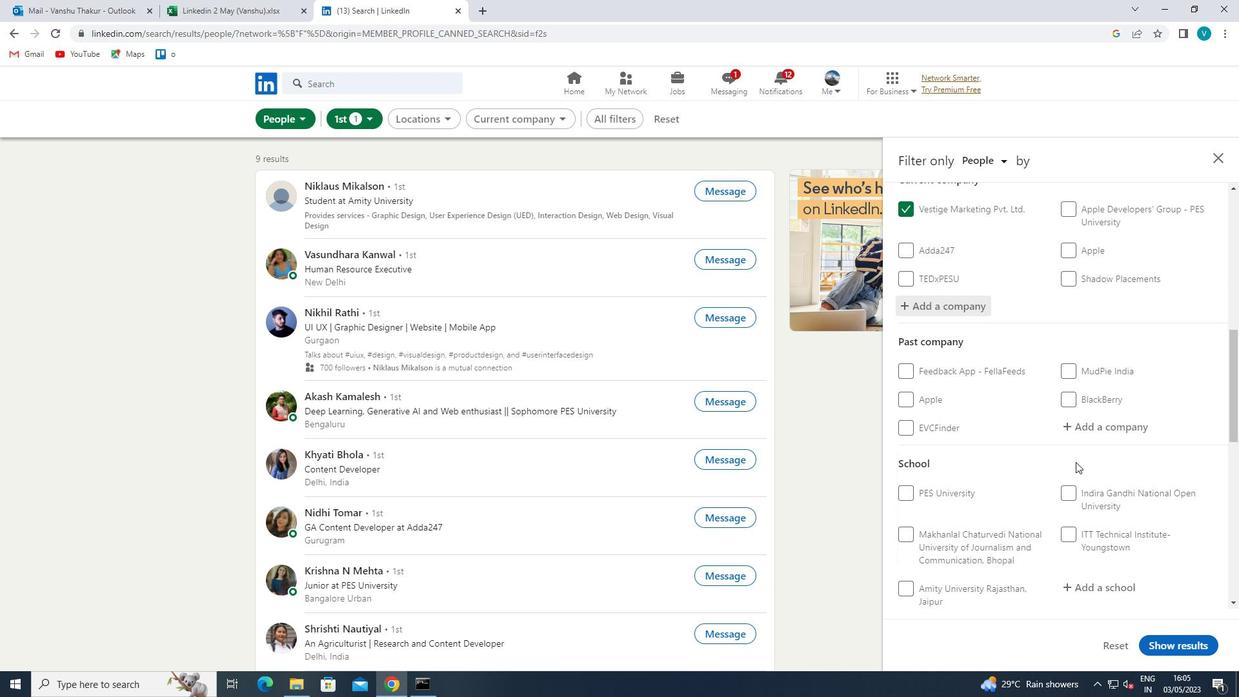
Action: Mouse pressed left at (1079, 465)
Screenshot: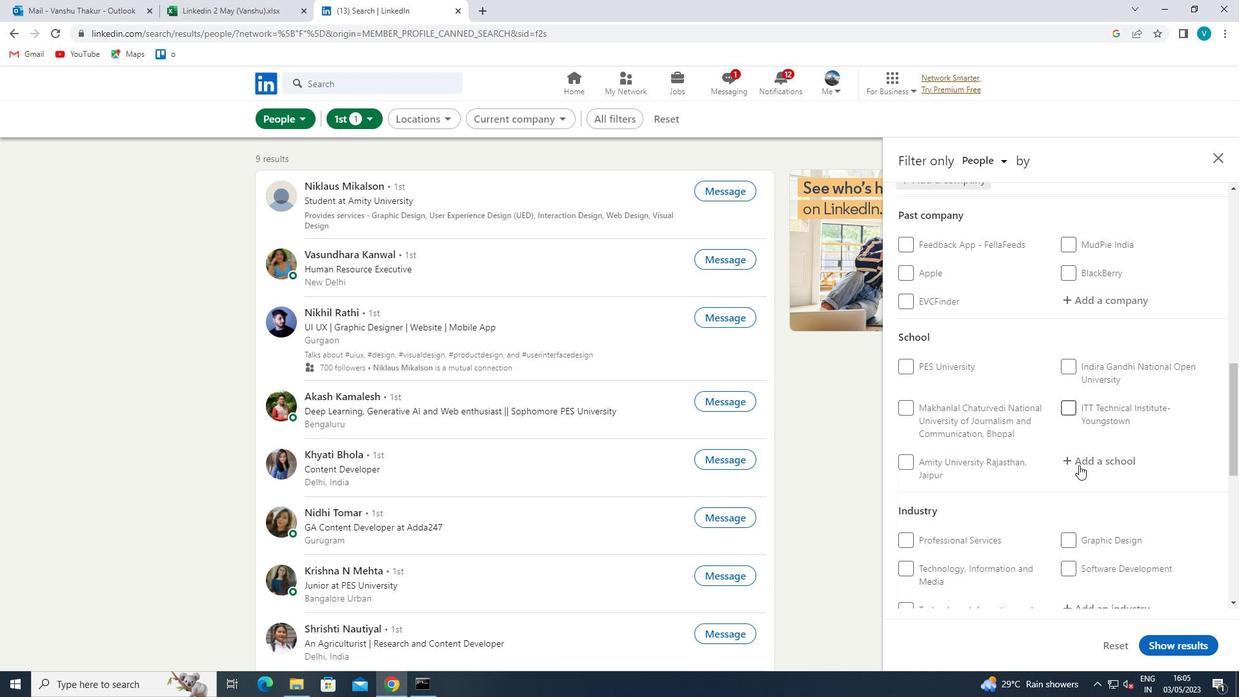 
Action: Key pressed <Key.shift>VISHNU
Screenshot: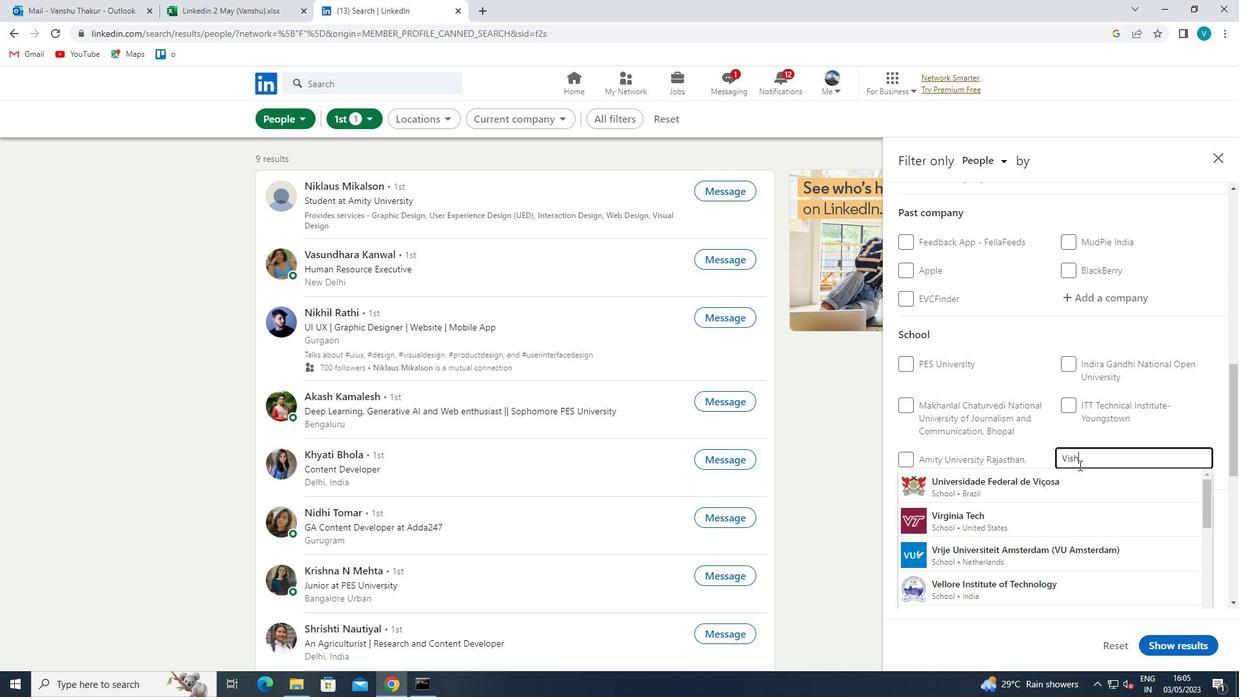 
Action: Mouse moved to (1081, 481)
Screenshot: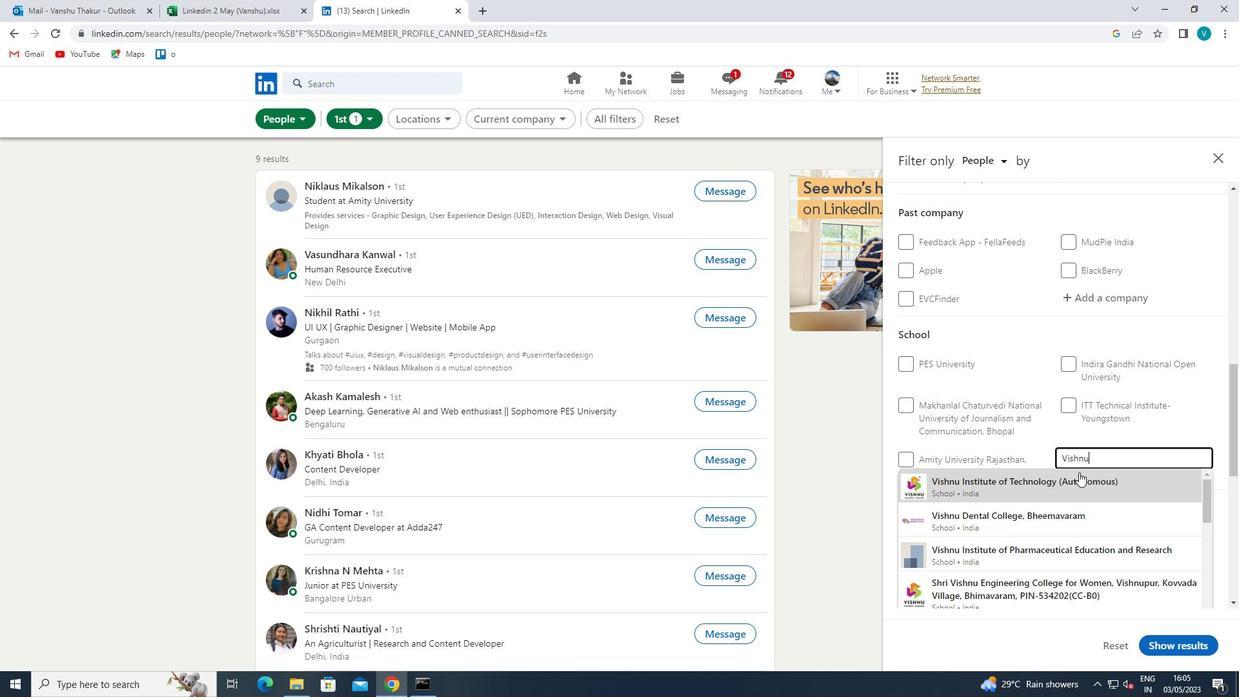 
Action: Mouse pressed left at (1081, 481)
Screenshot: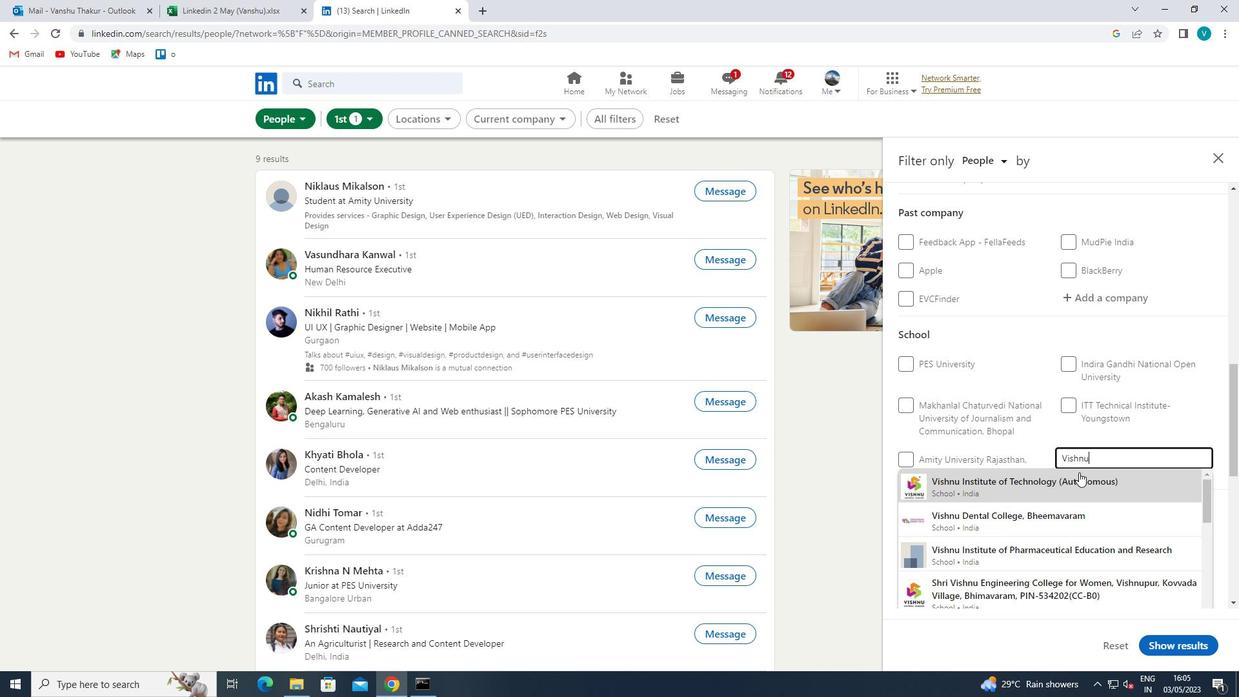 
Action: Mouse scrolled (1081, 480) with delta (0, 0)
Screenshot: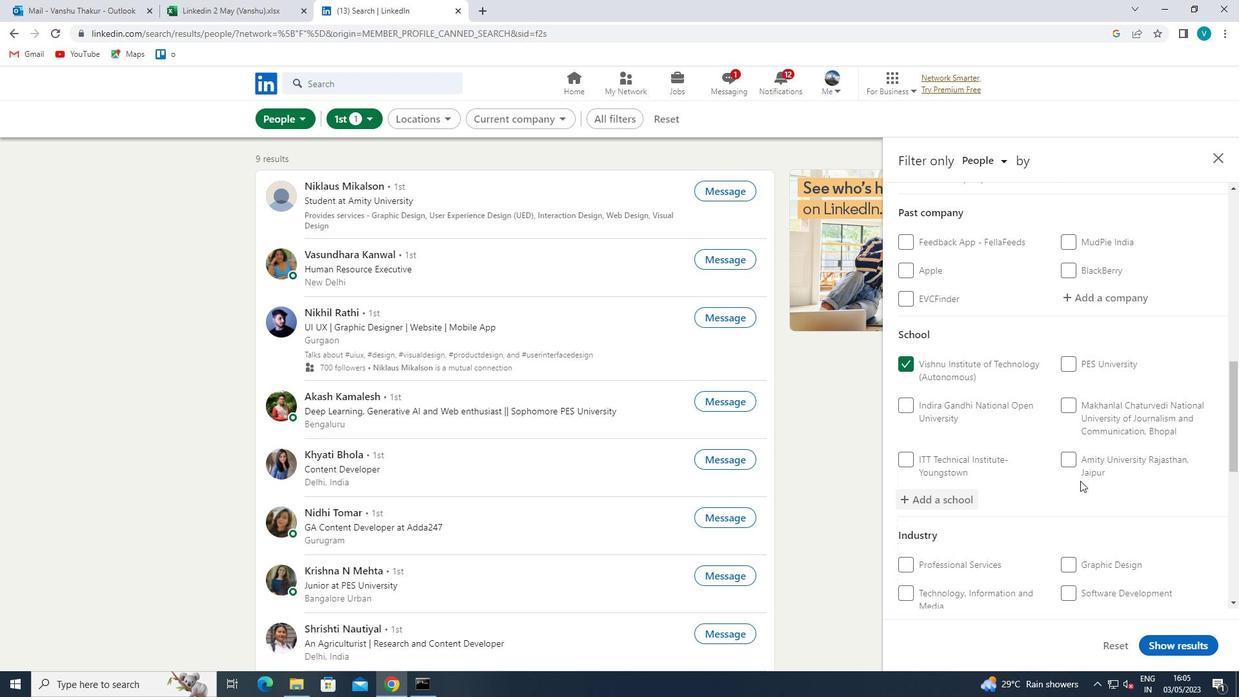 
Action: Mouse scrolled (1081, 480) with delta (0, 0)
Screenshot: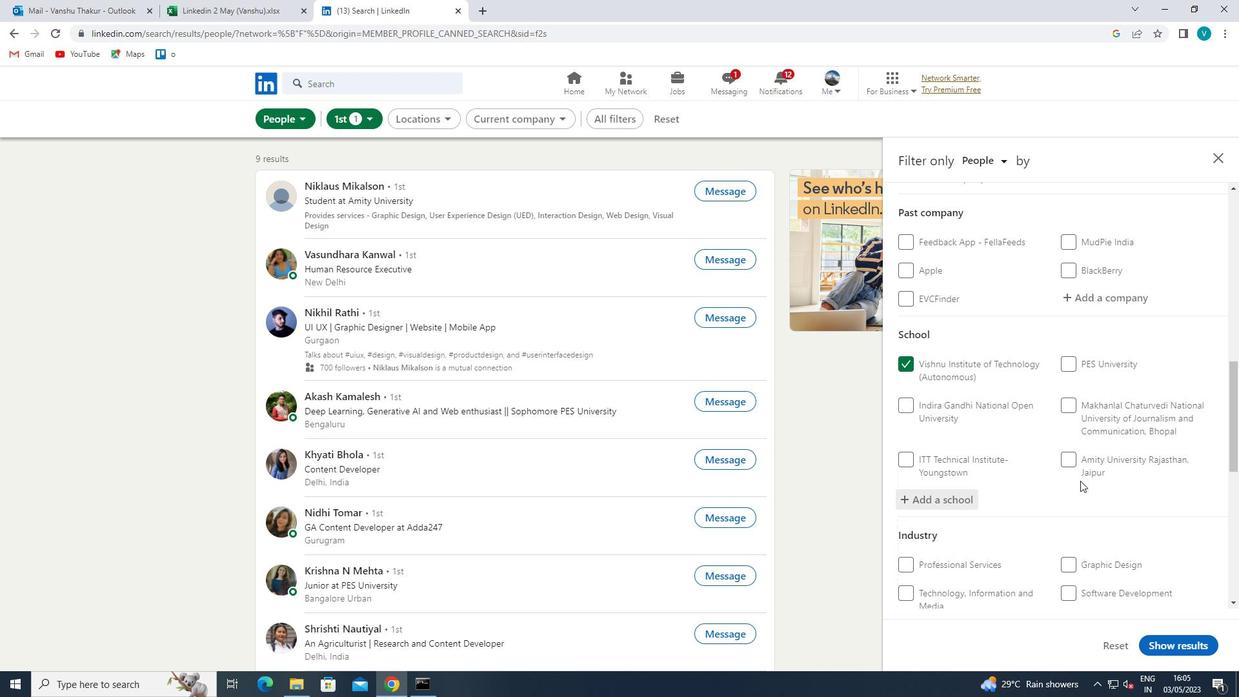 
Action: Mouse moved to (1086, 501)
Screenshot: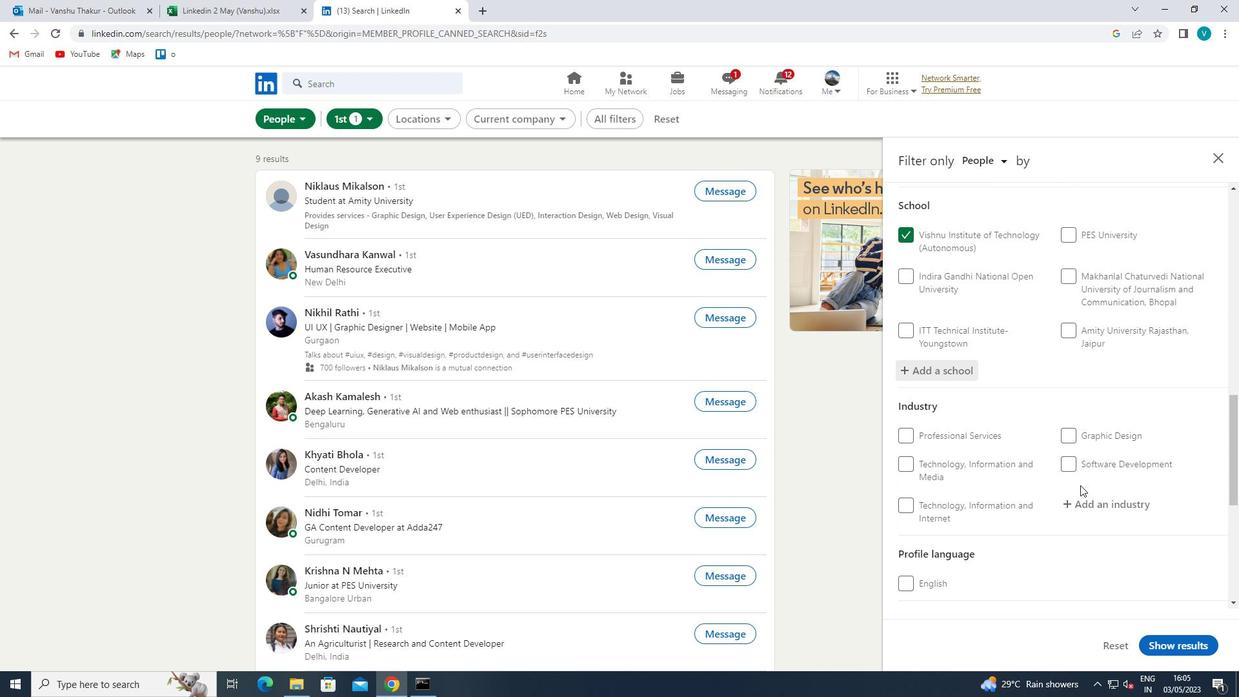 
Action: Mouse pressed left at (1086, 501)
Screenshot: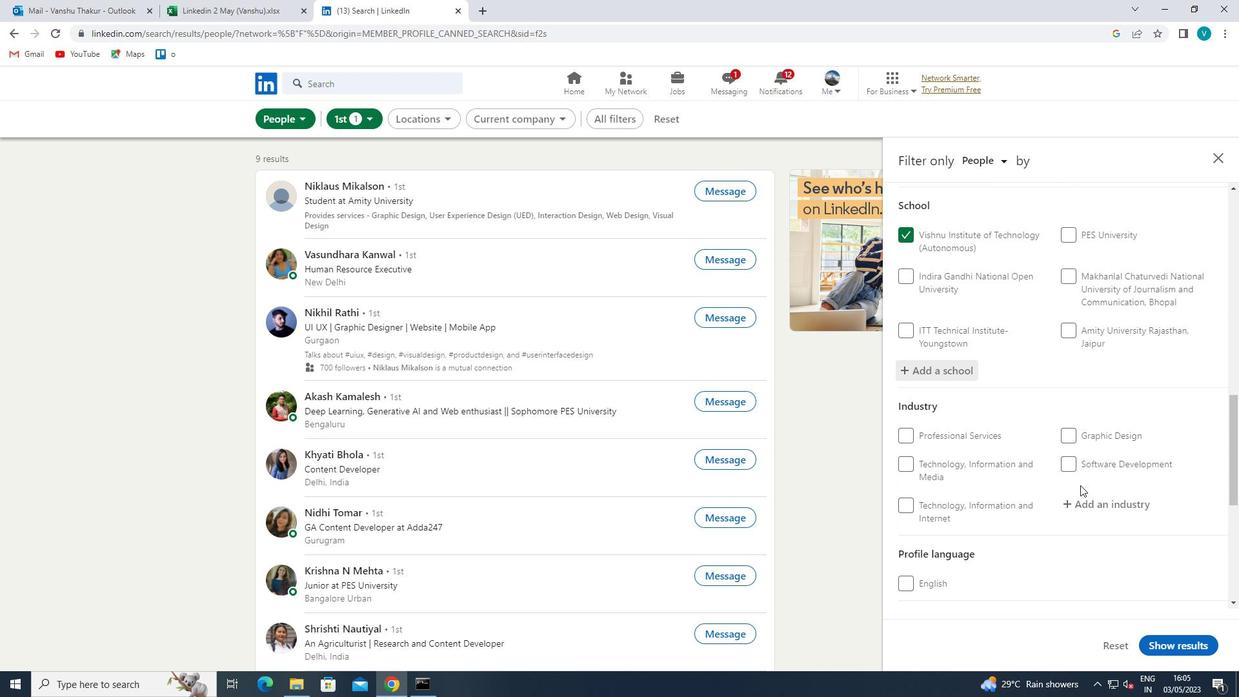 
Action: Mouse moved to (1090, 504)
Screenshot: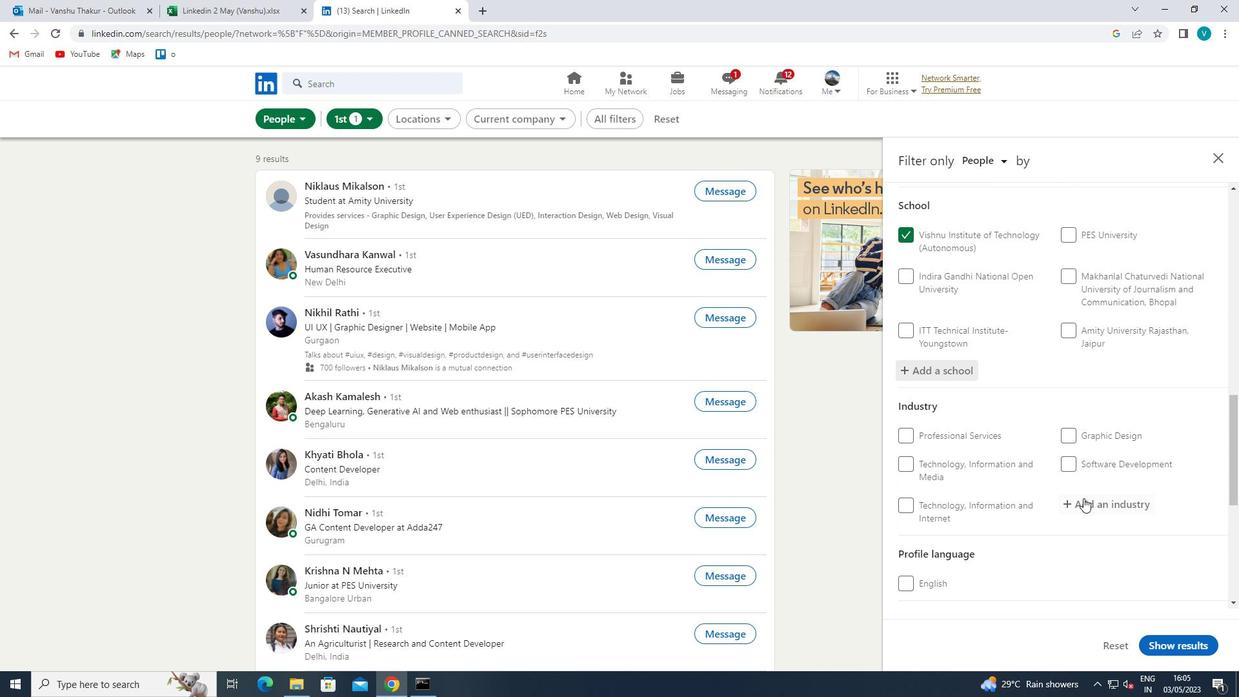 
Action: Key pressed <Key.shift>RESEARCH
Screenshot: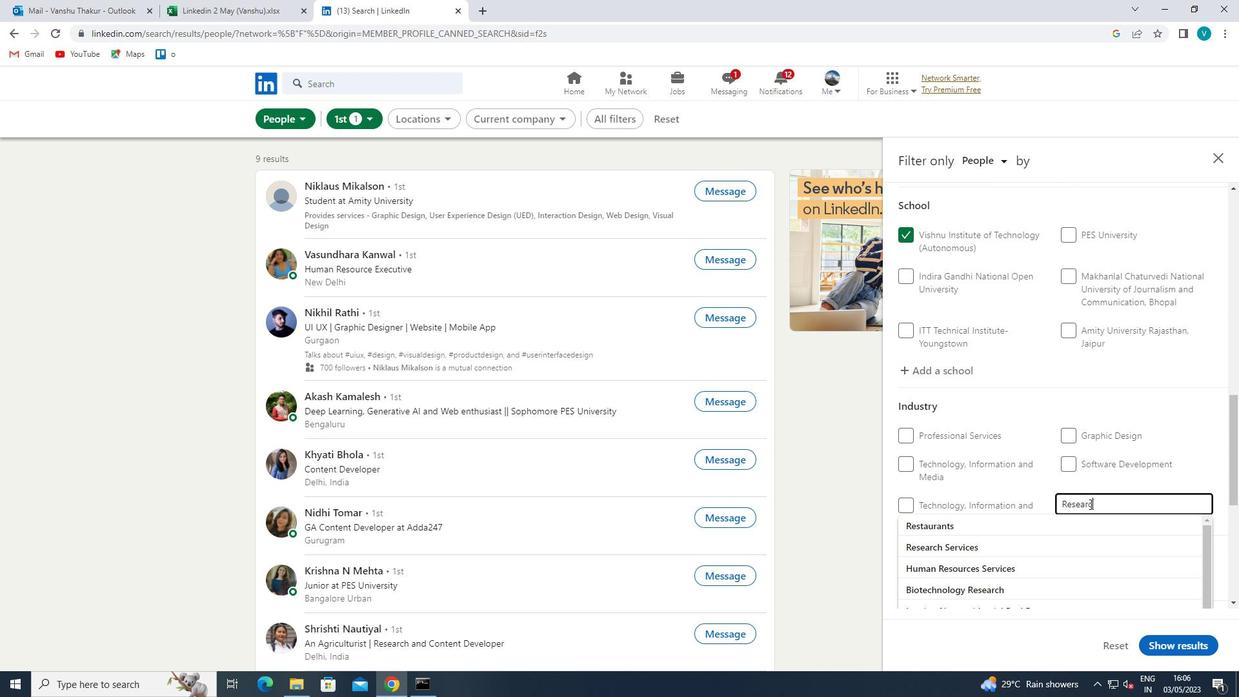 
Action: Mouse moved to (1070, 526)
Screenshot: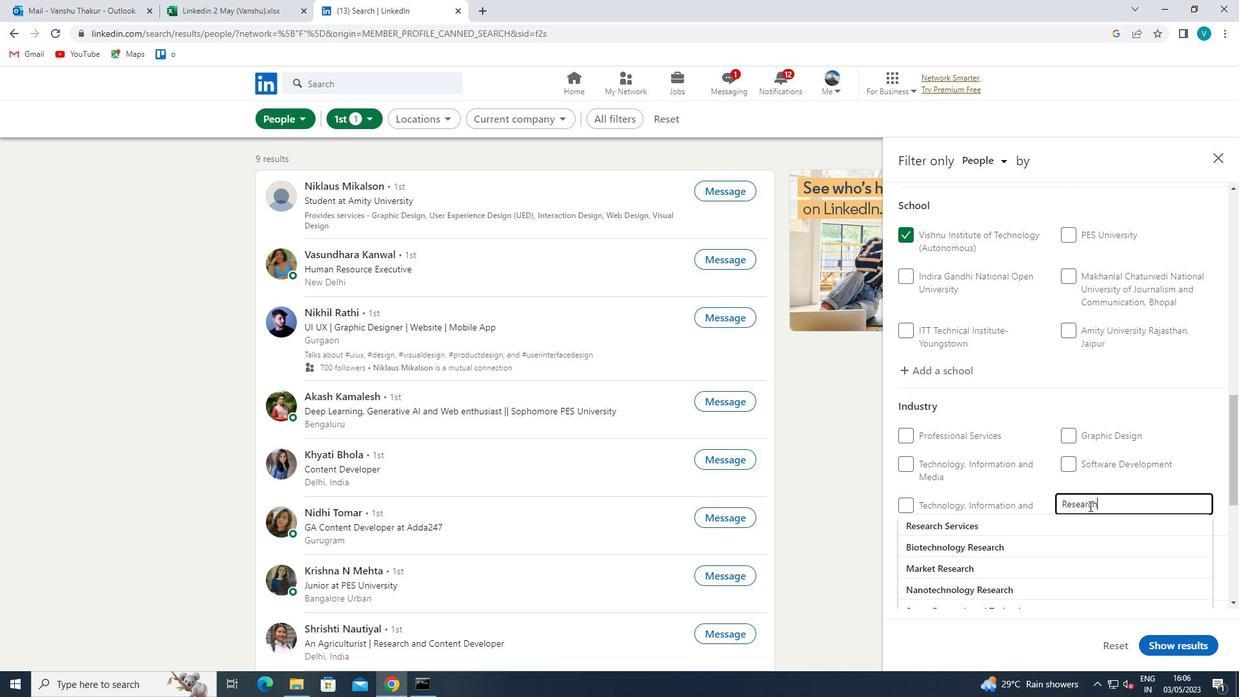 
Action: Mouse pressed left at (1070, 526)
Screenshot: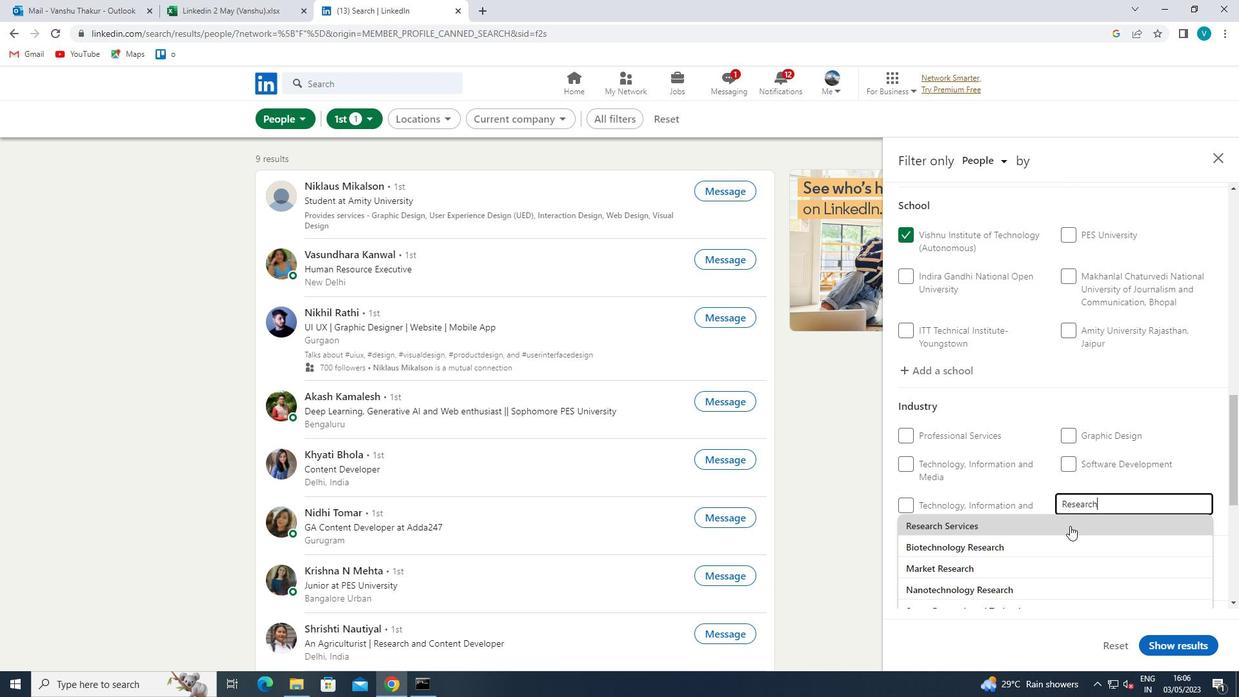 
Action: Mouse scrolled (1070, 525) with delta (0, 0)
Screenshot: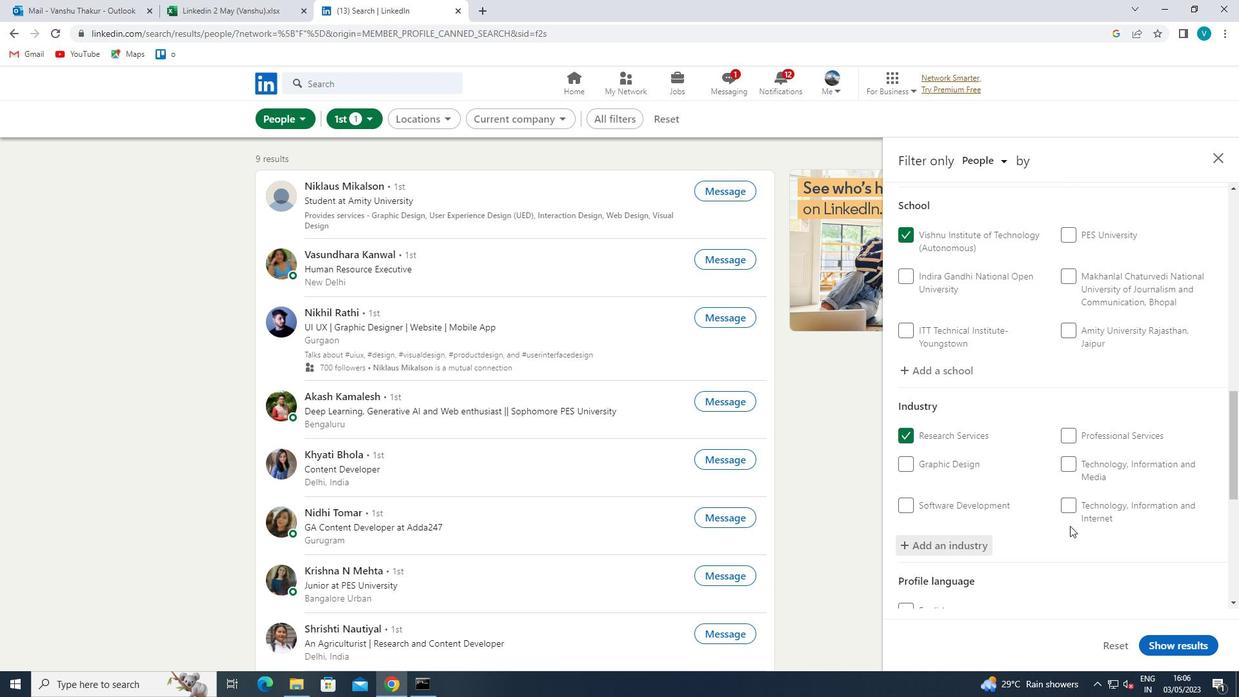 
Action: Mouse scrolled (1070, 525) with delta (0, 0)
Screenshot: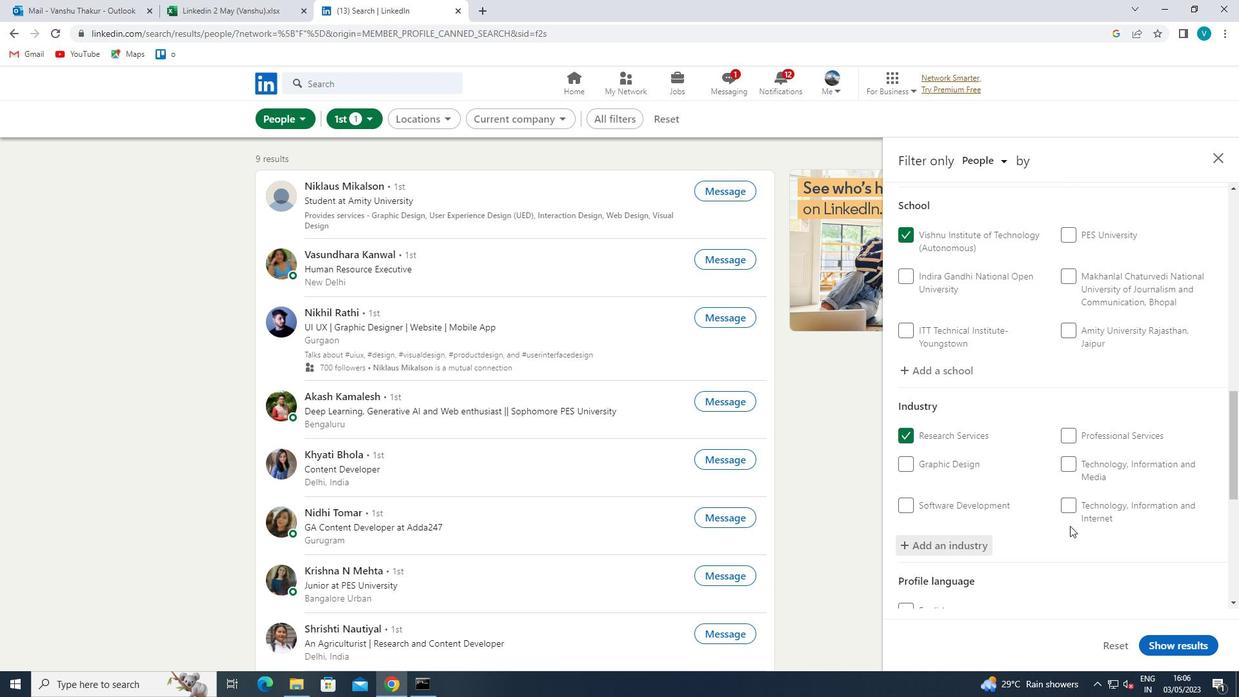 
Action: Mouse scrolled (1070, 525) with delta (0, 0)
Screenshot: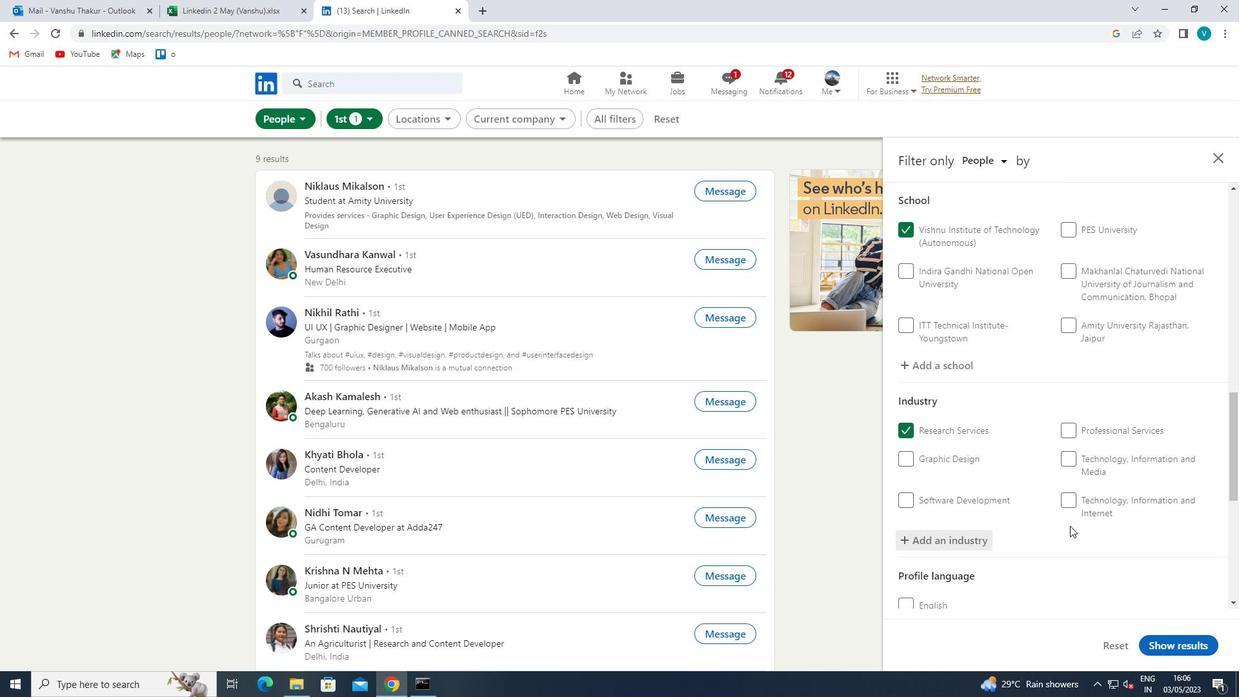 
Action: Mouse moved to (1082, 519)
Screenshot: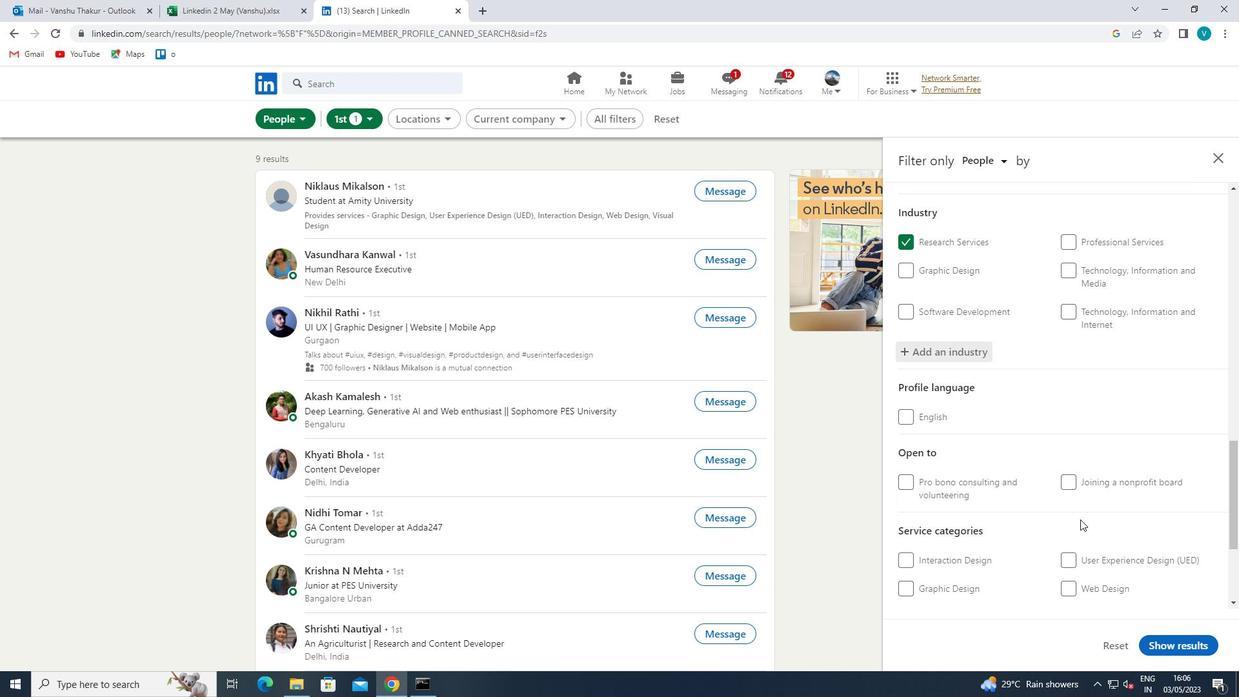 
Action: Mouse scrolled (1082, 518) with delta (0, 0)
Screenshot: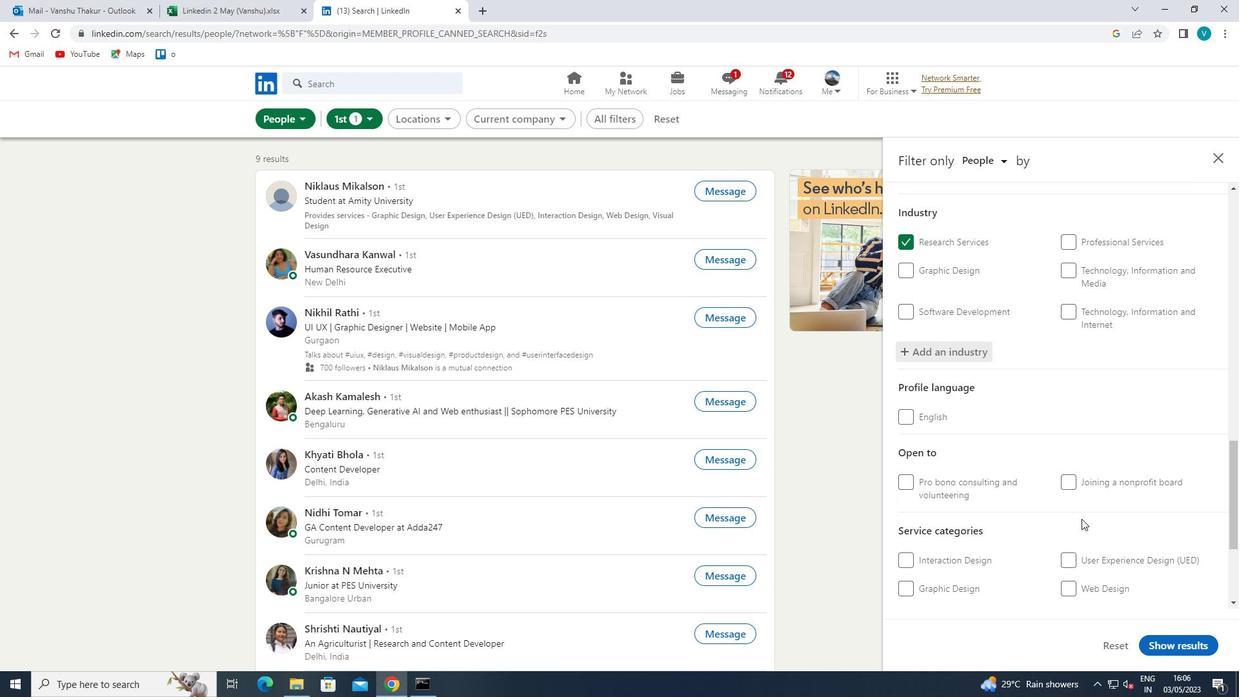 
Action: Mouse scrolled (1082, 518) with delta (0, 0)
Screenshot: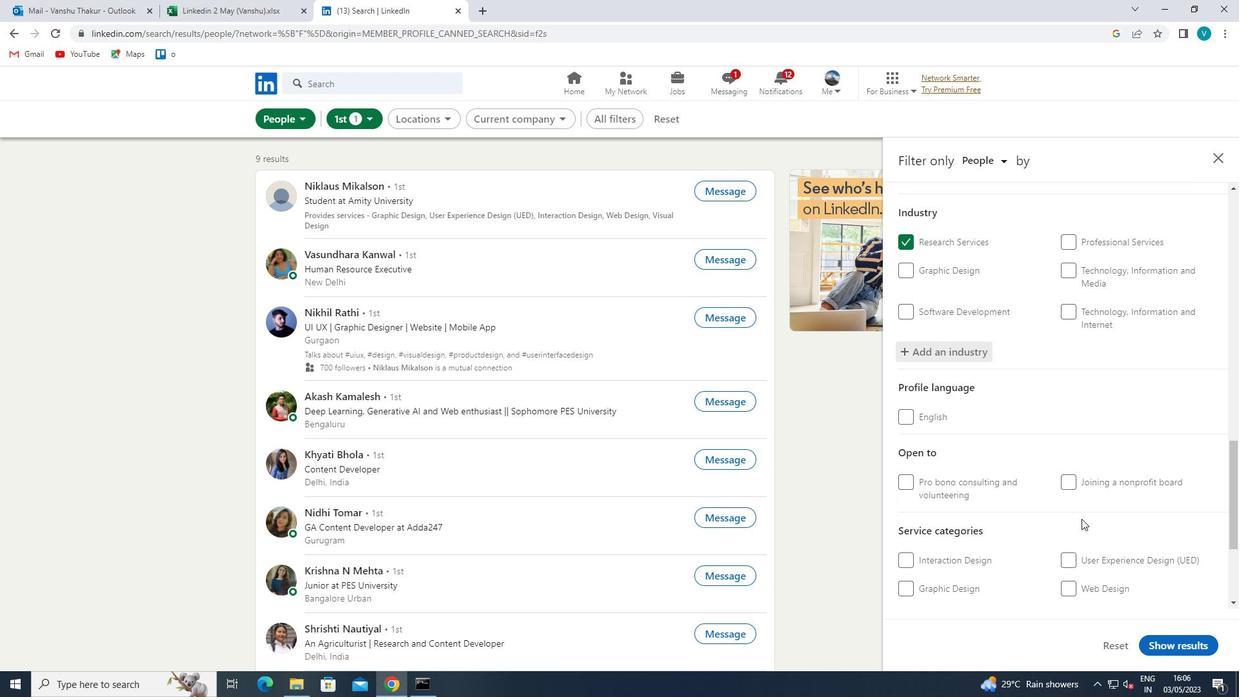
Action: Mouse moved to (1100, 492)
Screenshot: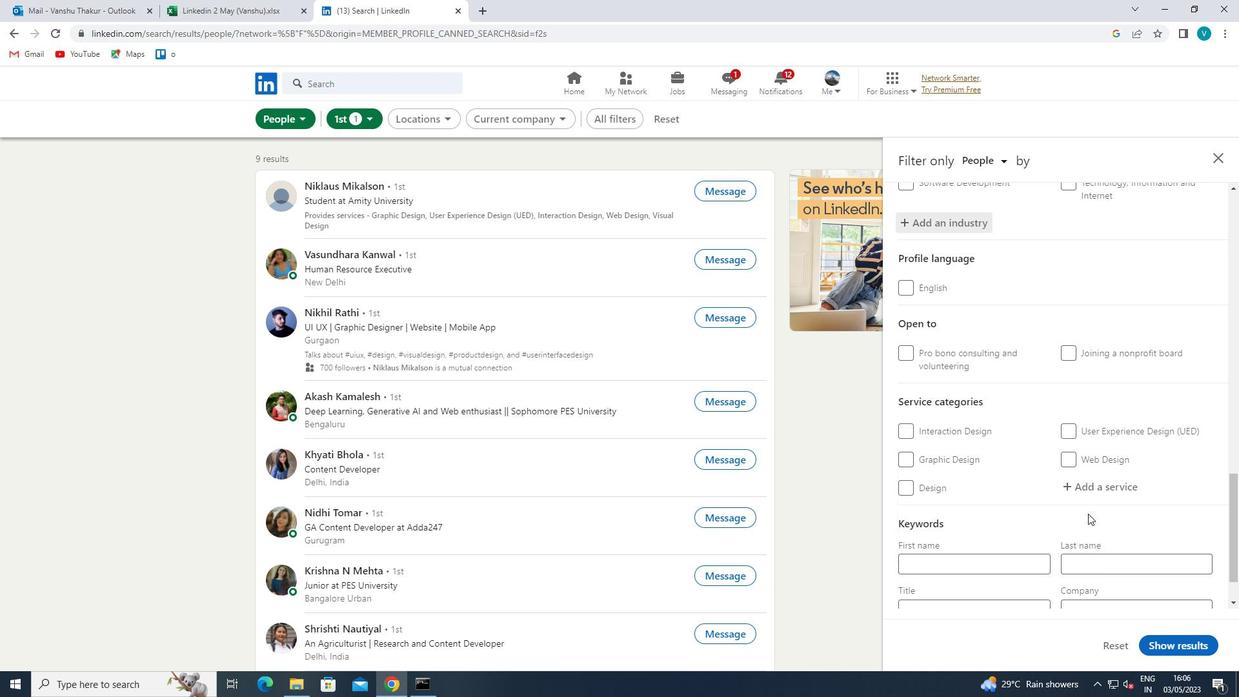 
Action: Mouse pressed left at (1100, 492)
Screenshot: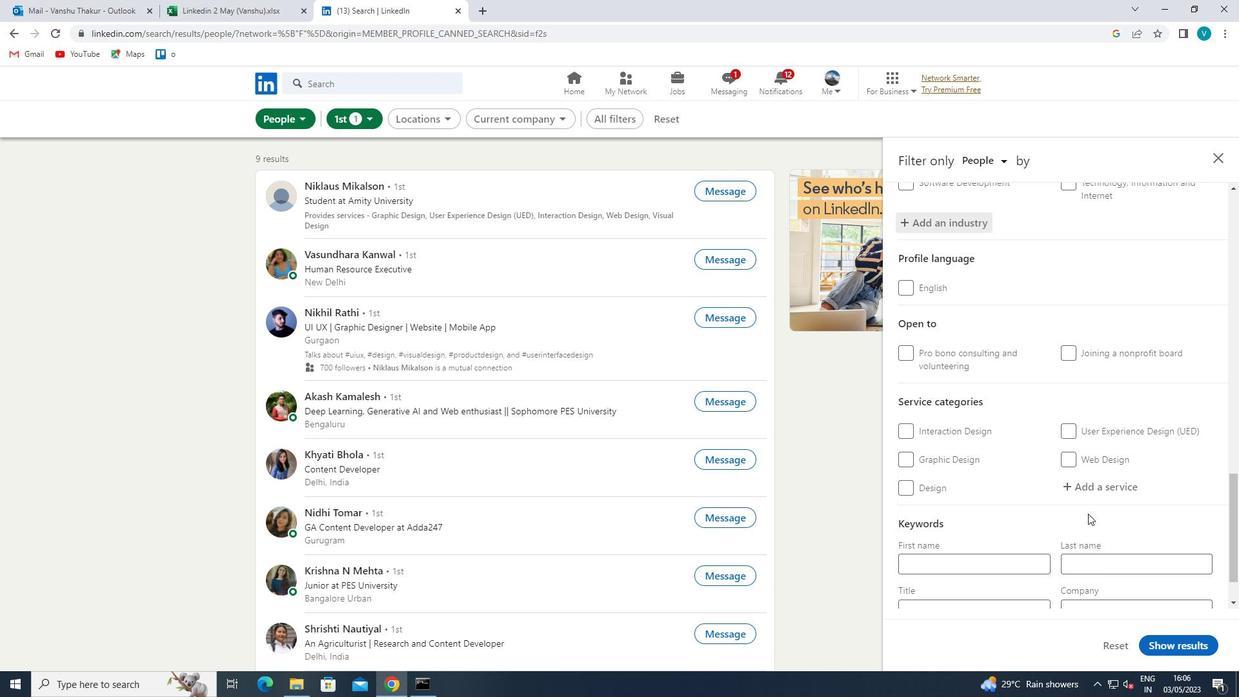 
Action: Mouse moved to (1103, 491)
Screenshot: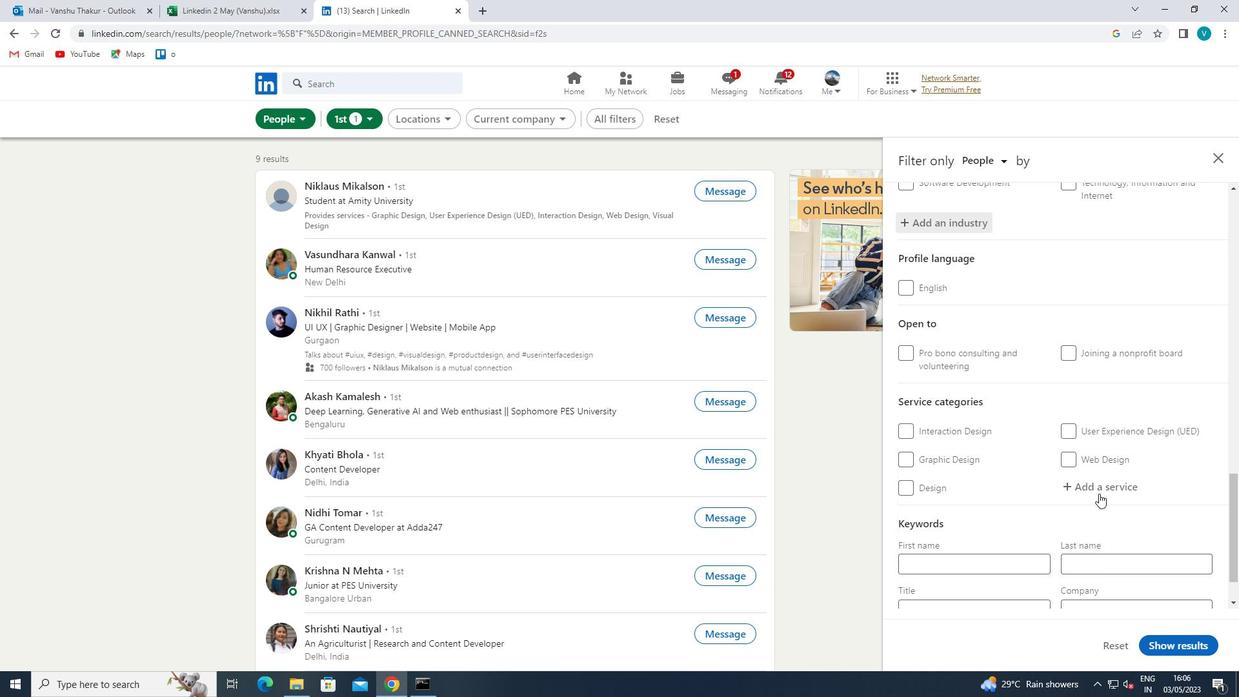 
Action: Key pressed <Key.shift>EVENT<Key.space>
Screenshot: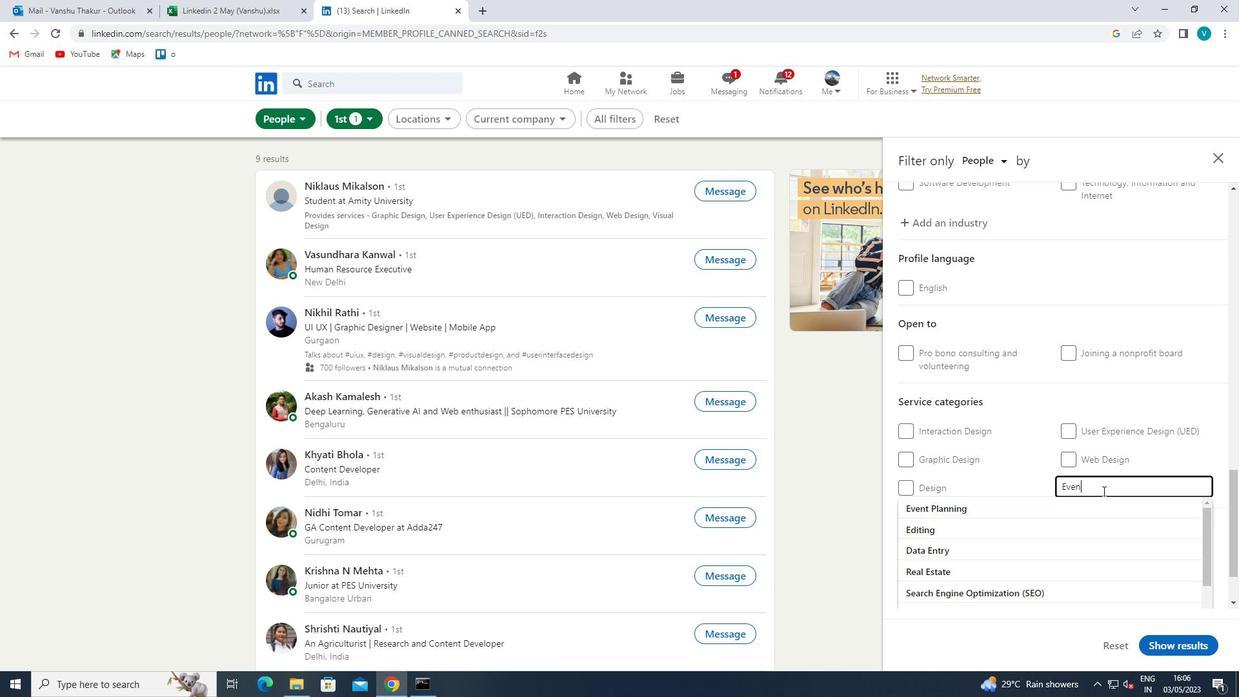 
Action: Mouse moved to (1069, 505)
Screenshot: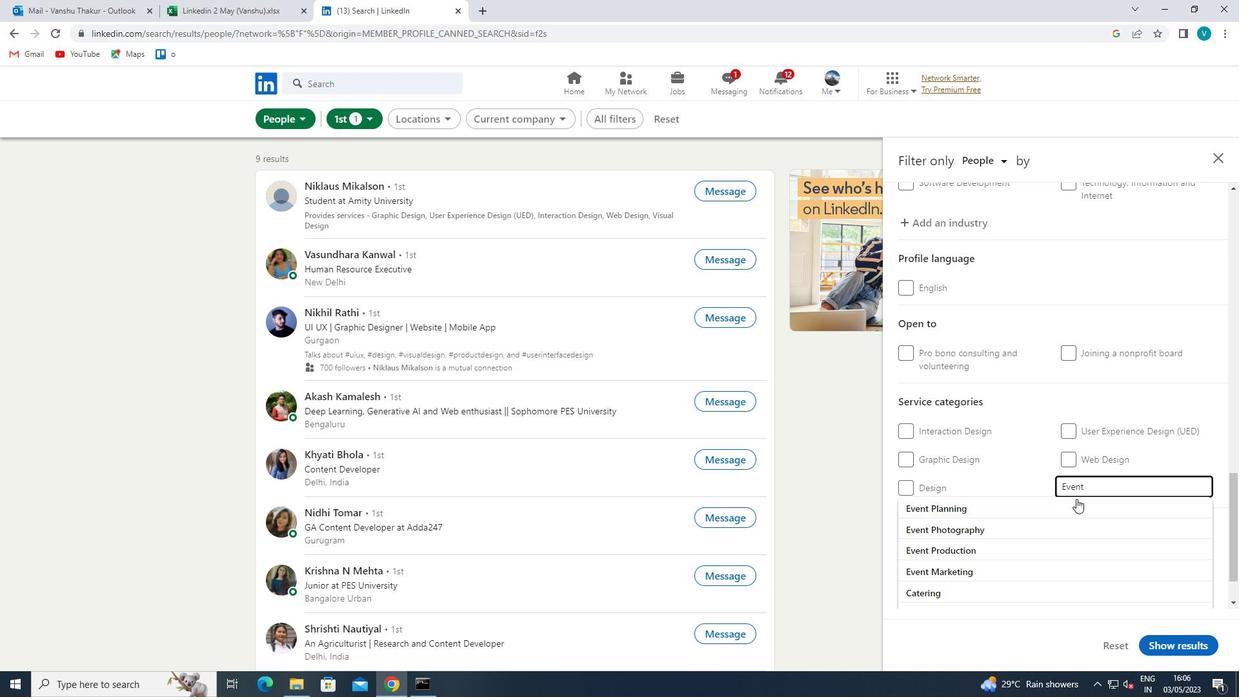 
Action: Mouse pressed left at (1069, 505)
Screenshot: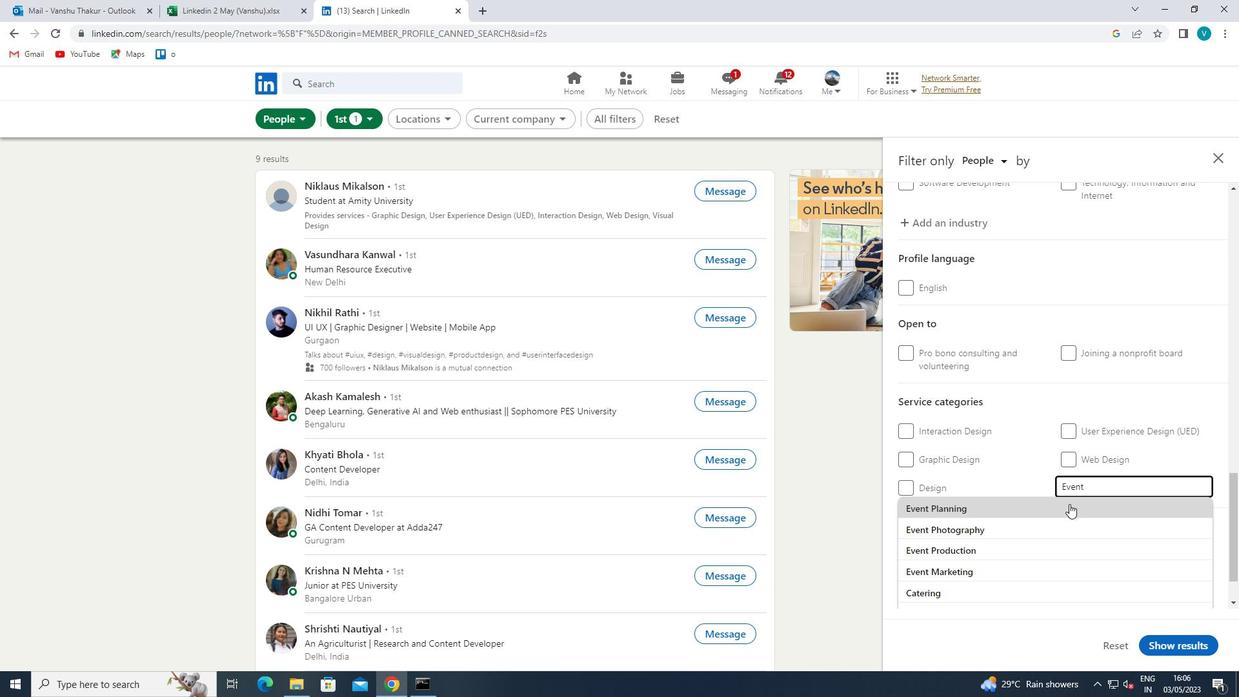 
Action: Mouse scrolled (1069, 504) with delta (0, 0)
Screenshot: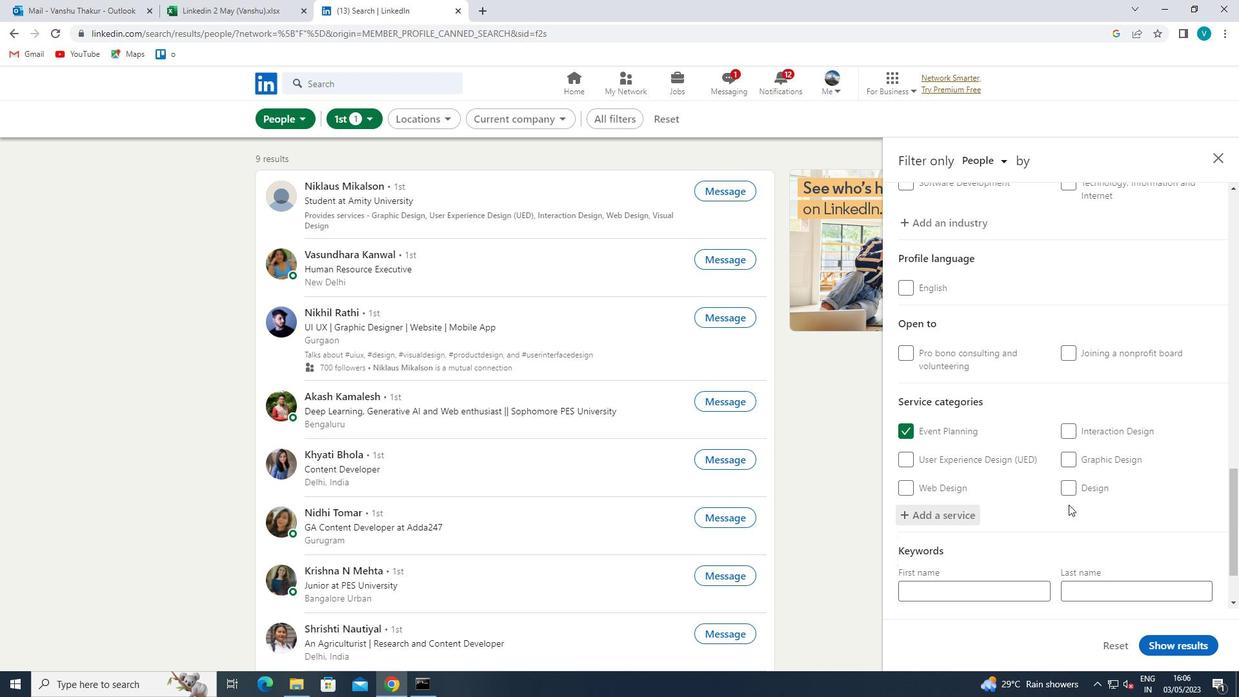 
Action: Mouse scrolled (1069, 504) with delta (0, 0)
Screenshot: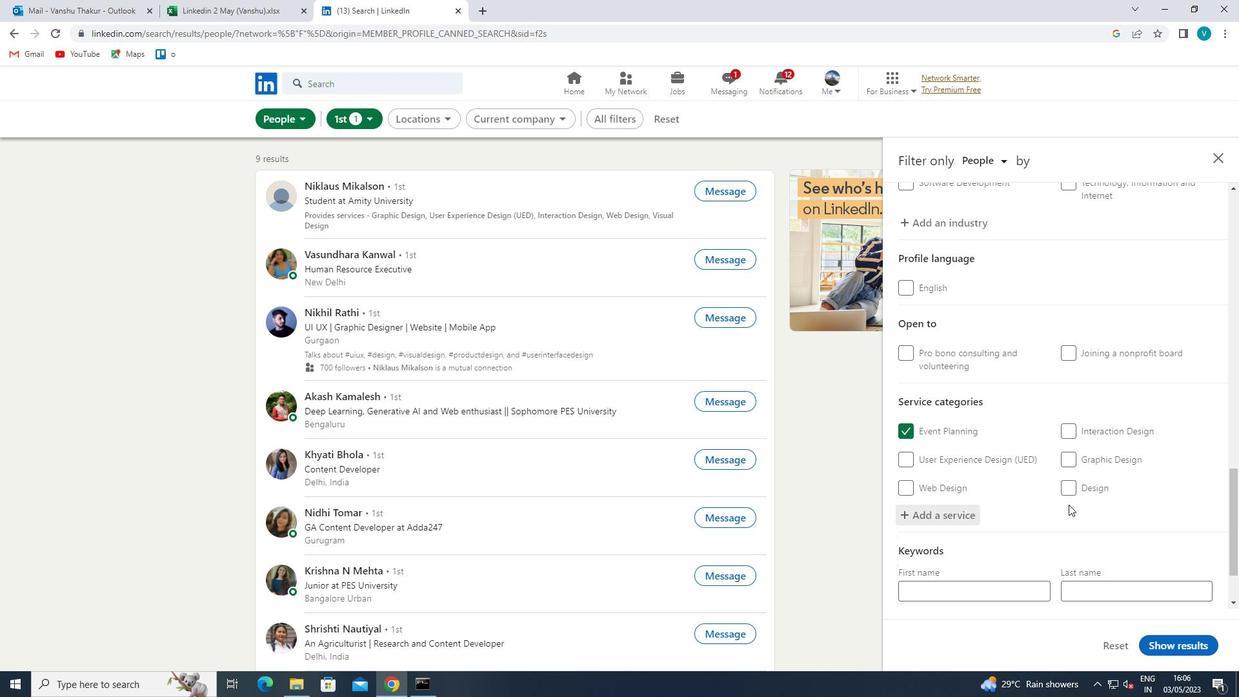 
Action: Mouse scrolled (1069, 504) with delta (0, 0)
Screenshot: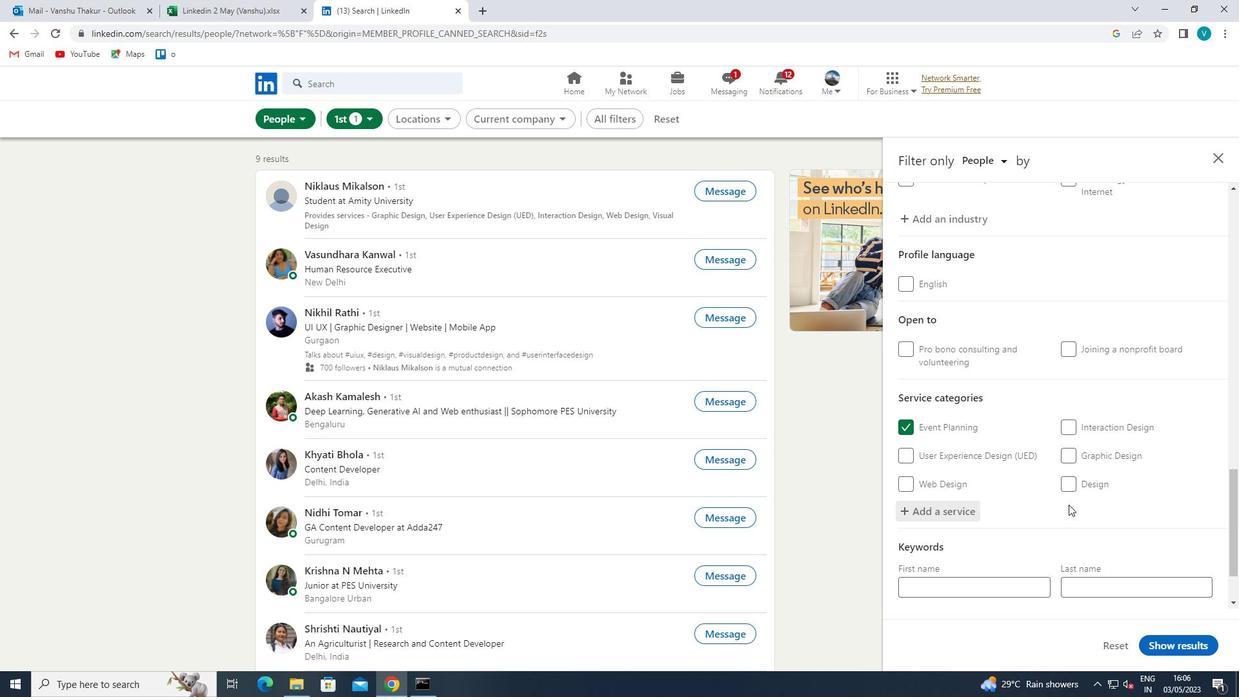 
Action: Mouse moved to (1035, 541)
Screenshot: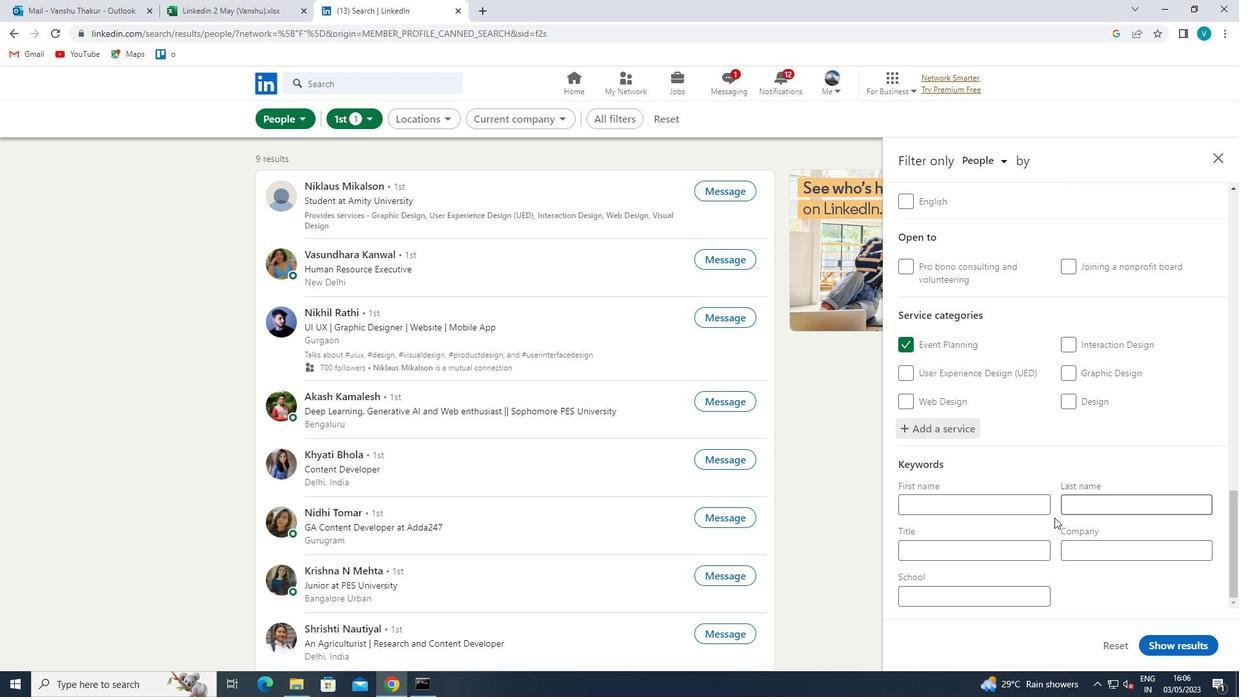
Action: Mouse pressed left at (1035, 541)
Screenshot: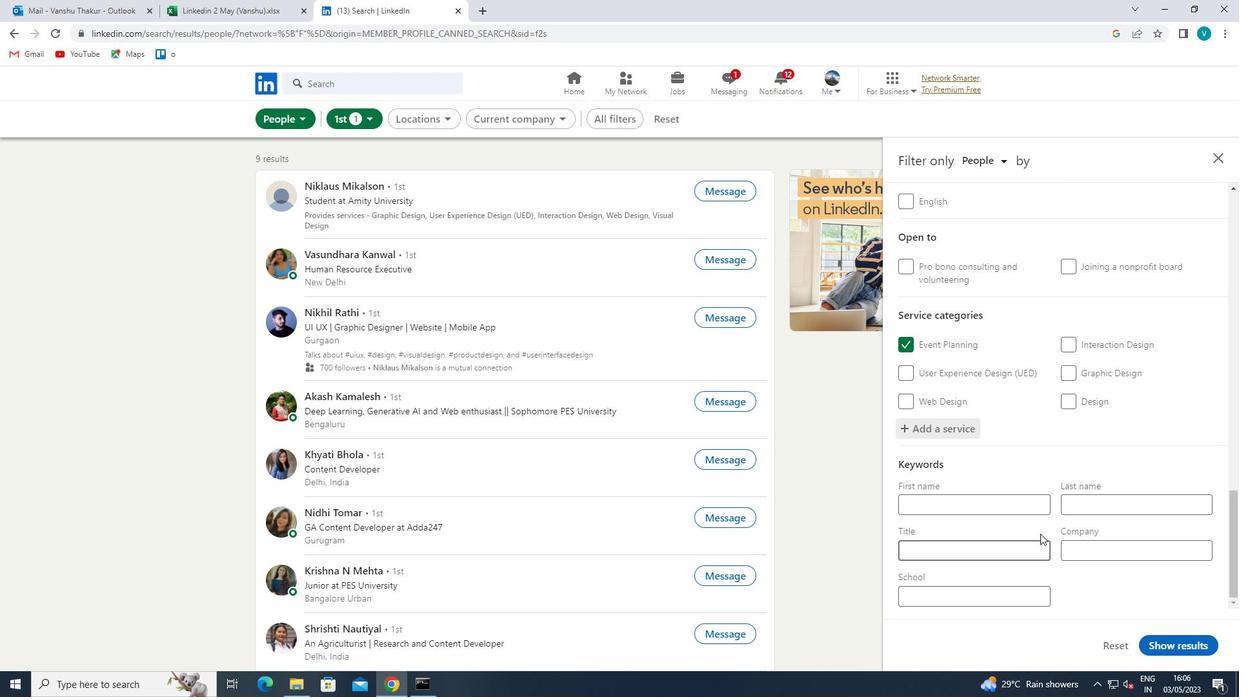 
Action: Mouse moved to (1035, 541)
Screenshot: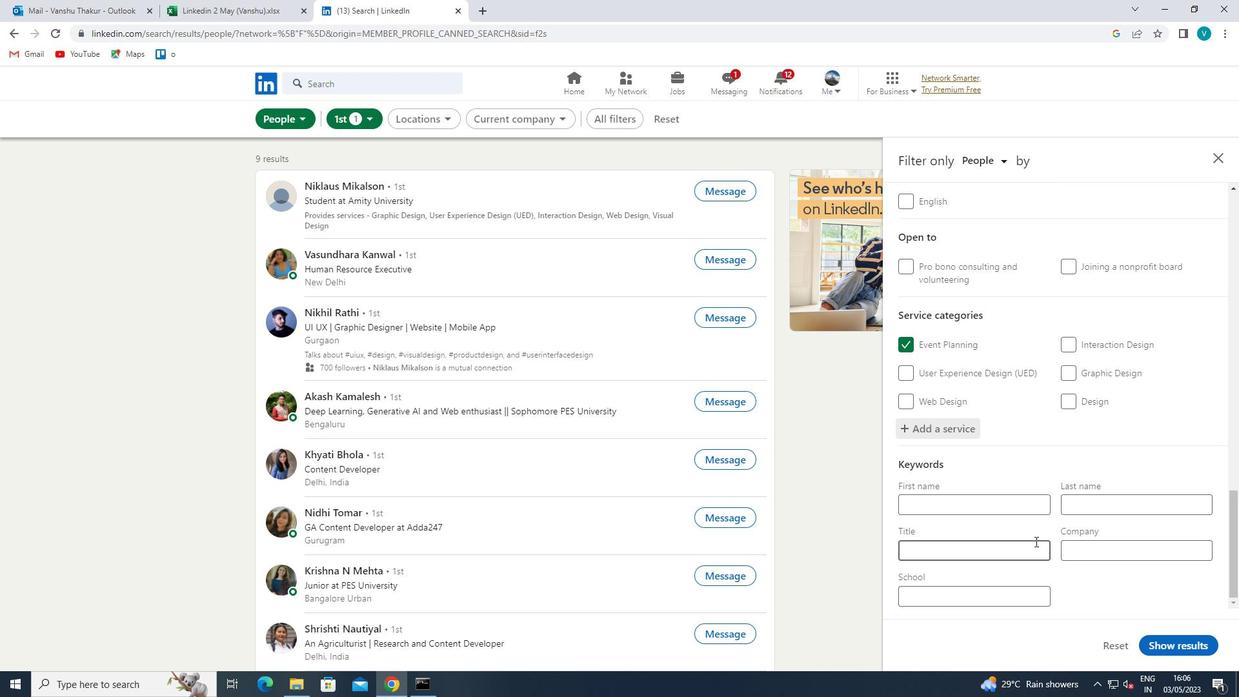 
Action: Key pressed <Key.shift>BRANCH<Key.space><Key.shift>MANAGER<Key.space>
Screenshot: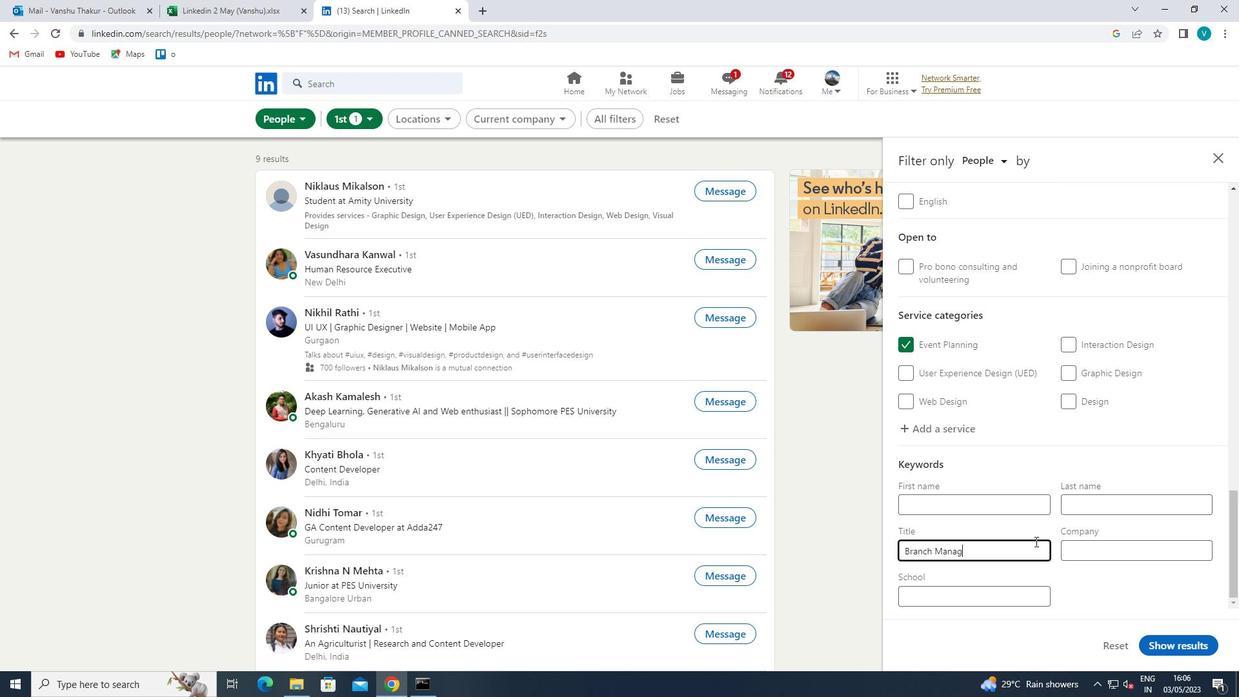 
Action: Mouse moved to (1182, 645)
Screenshot: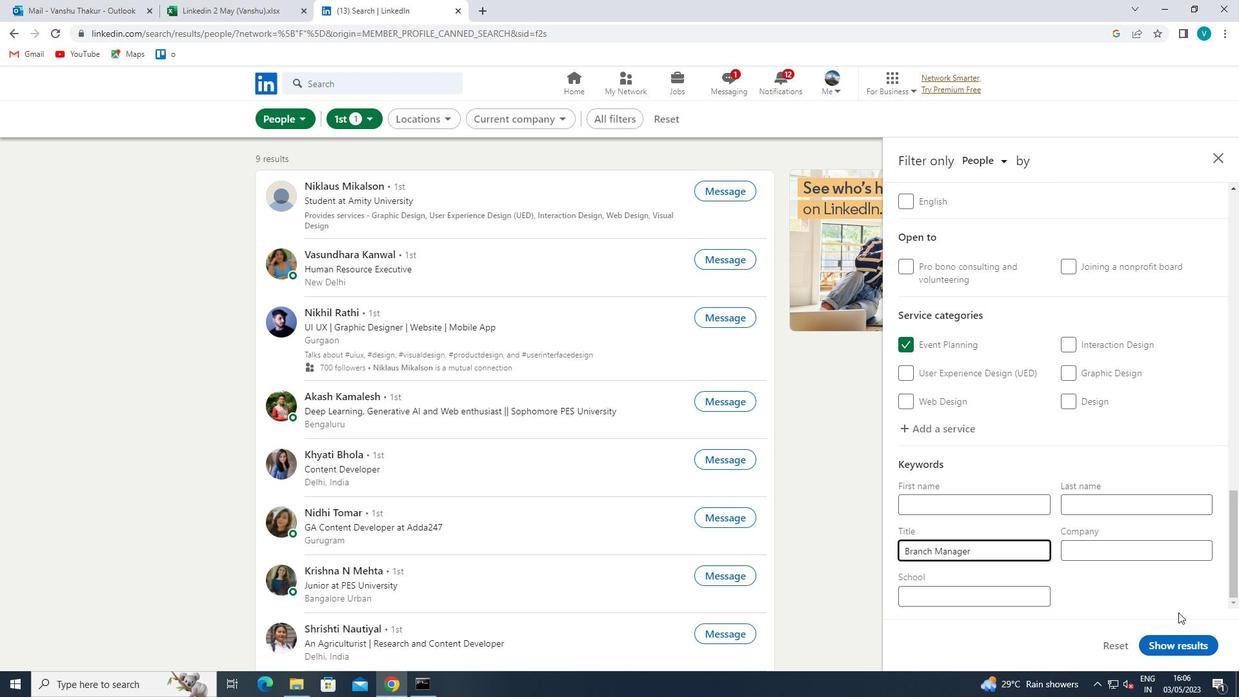 
Action: Mouse pressed left at (1182, 645)
Screenshot: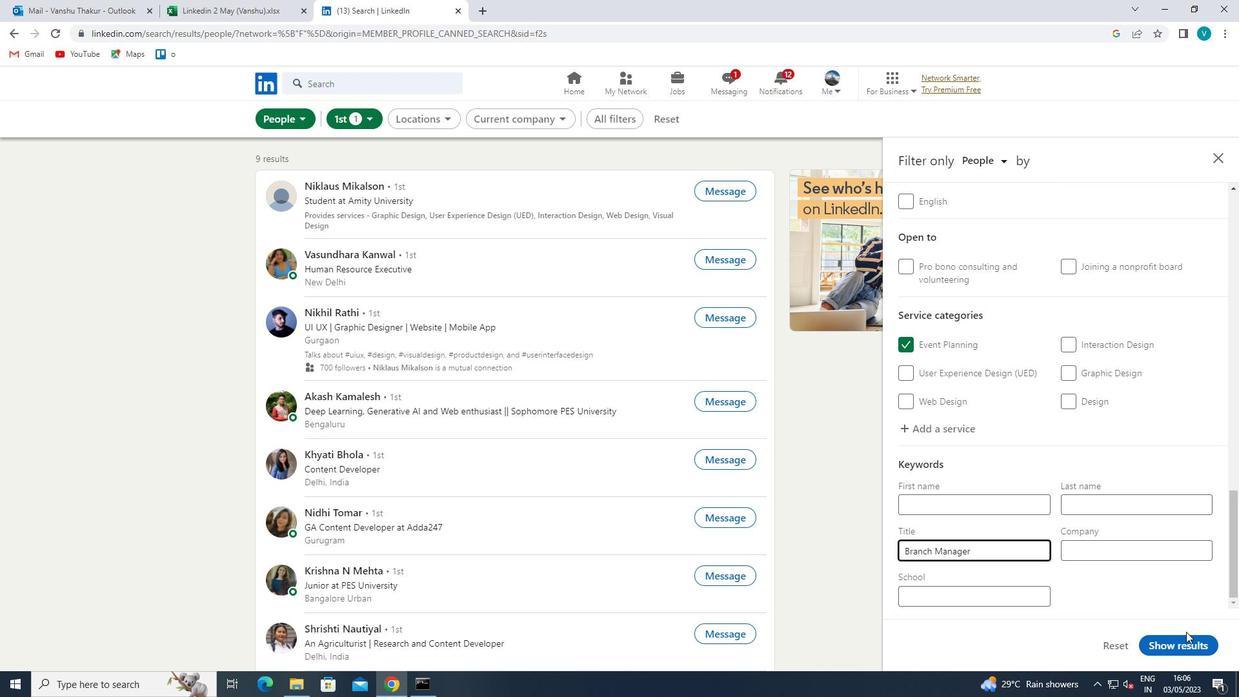 
